Task: Look for space in Gazipaşa, Turkey from 10th July, 2023 to 15th July, 2023 for 7 adults in price range Rs.10000 to Rs.15000. Place can be entire place or shared room with 4 bedrooms having 7 beds and 4 bathrooms. Property type can be house, flat, guest house. Amenities needed are: wifi, TV, free parkinig on premises, gym, breakfast. Booking option can be shelf check-in. Required host language is English.
Action: Mouse moved to (437, 113)
Screenshot: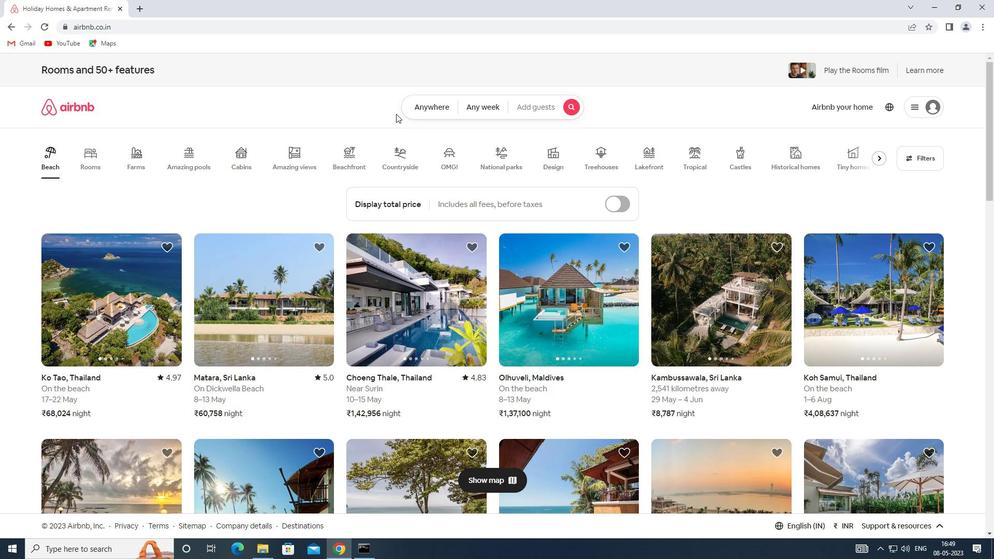 
Action: Mouse pressed left at (437, 113)
Screenshot: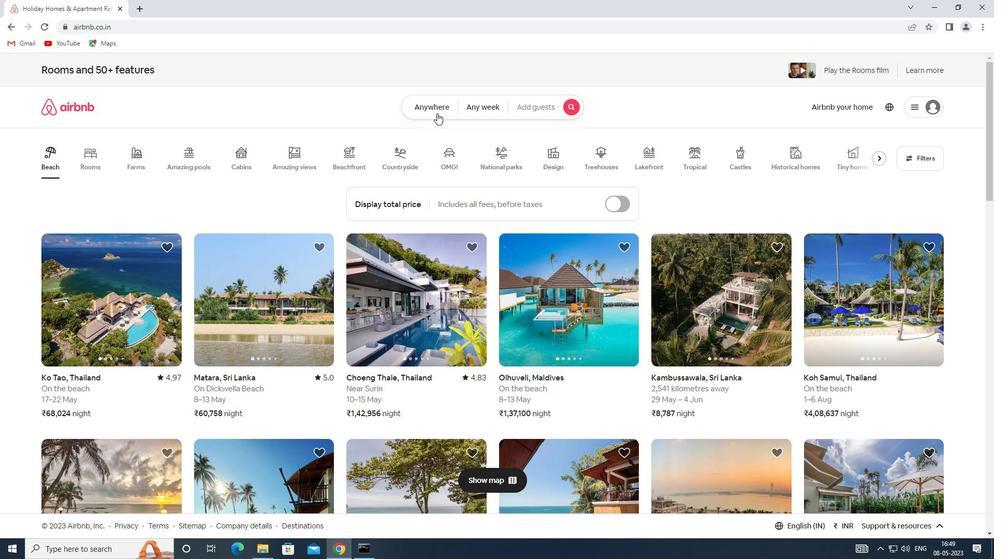 
Action: Mouse moved to (311, 146)
Screenshot: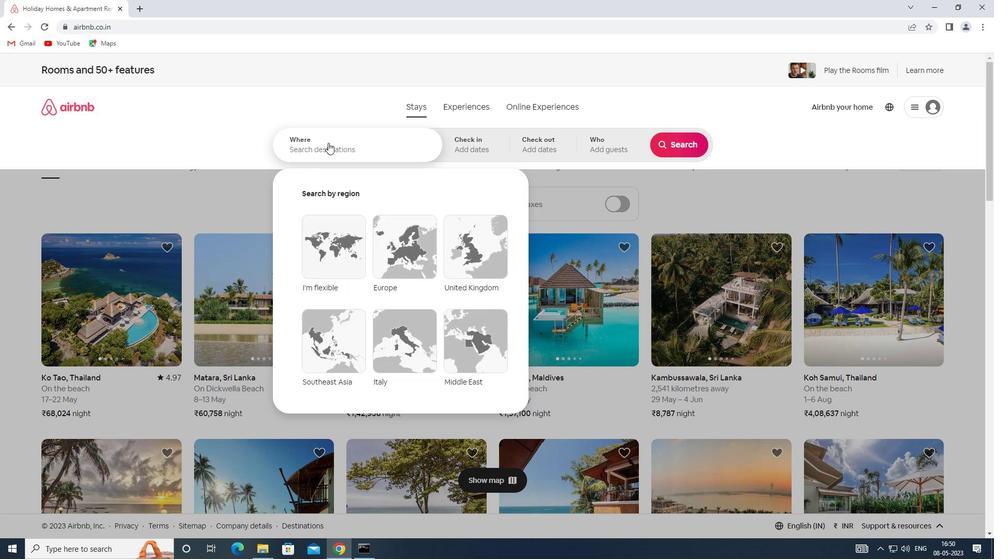 
Action: Mouse pressed left at (311, 146)
Screenshot: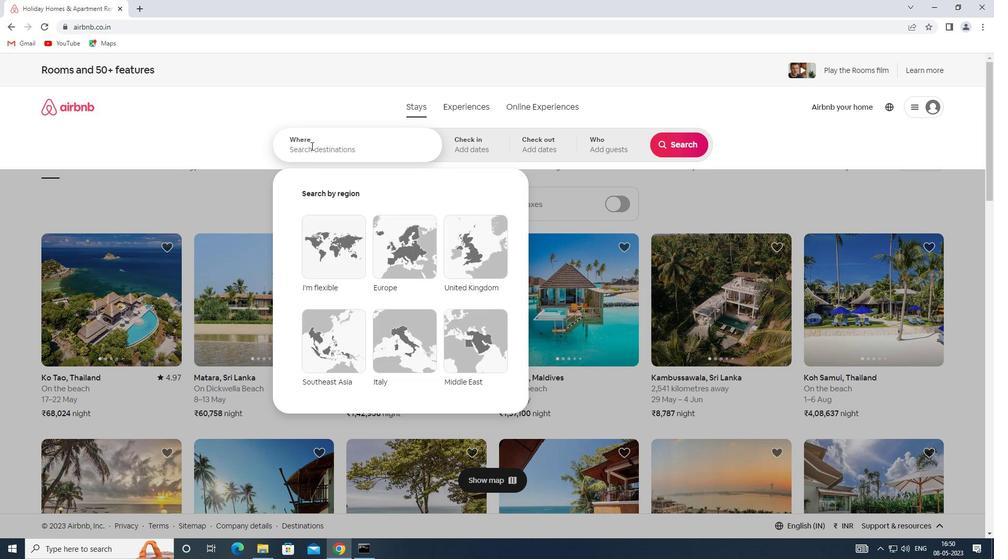 
Action: Key pressed <Key.shift>SPACE<Key.space>IN<Key.space><Key.shift><Key.shift><Key.shift><Key.shift><Key.shift><Key.shift><Key.shift><Key.shift><Key.shift><Key.shift>GAZIPASA,<Key.shift>TURKEY
Screenshot: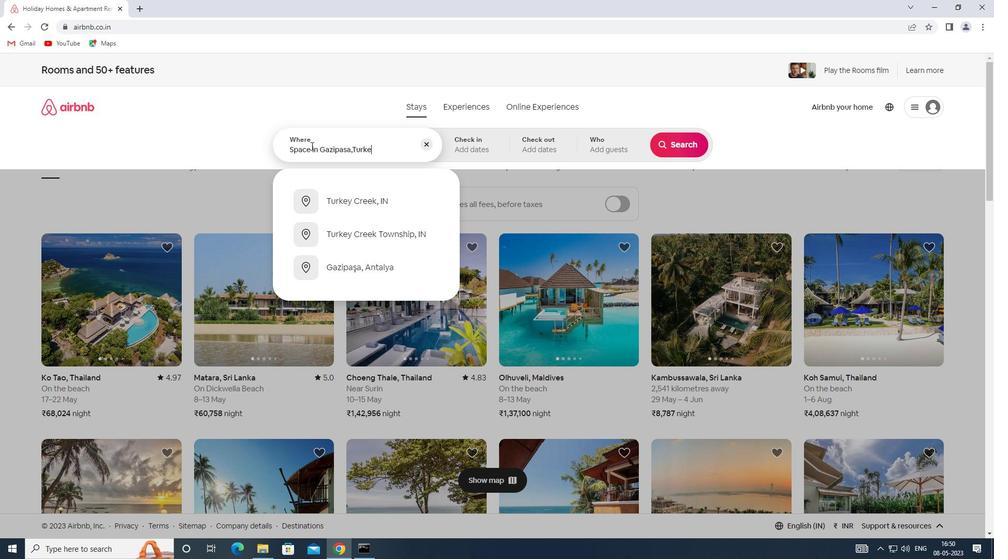 
Action: Mouse moved to (451, 148)
Screenshot: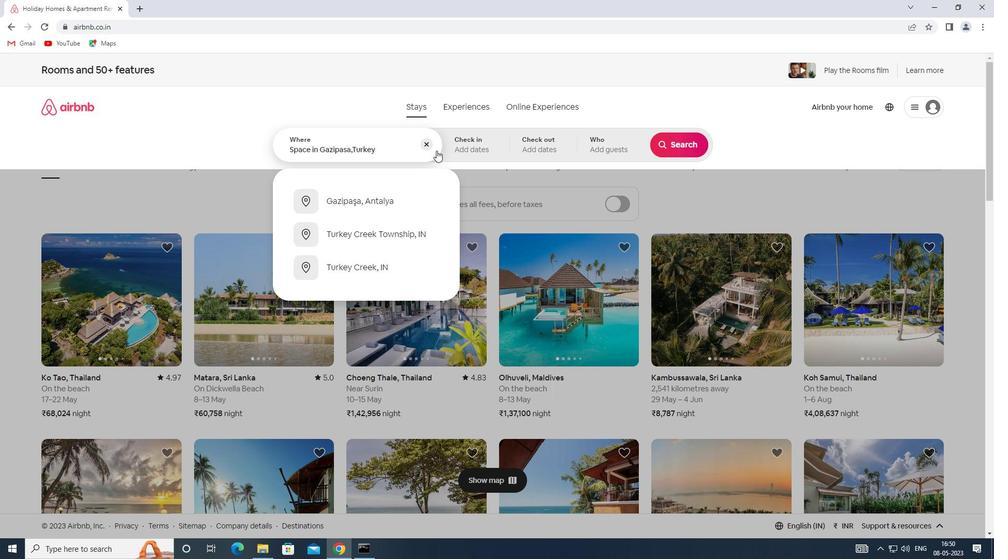 
Action: Mouse pressed left at (451, 148)
Screenshot: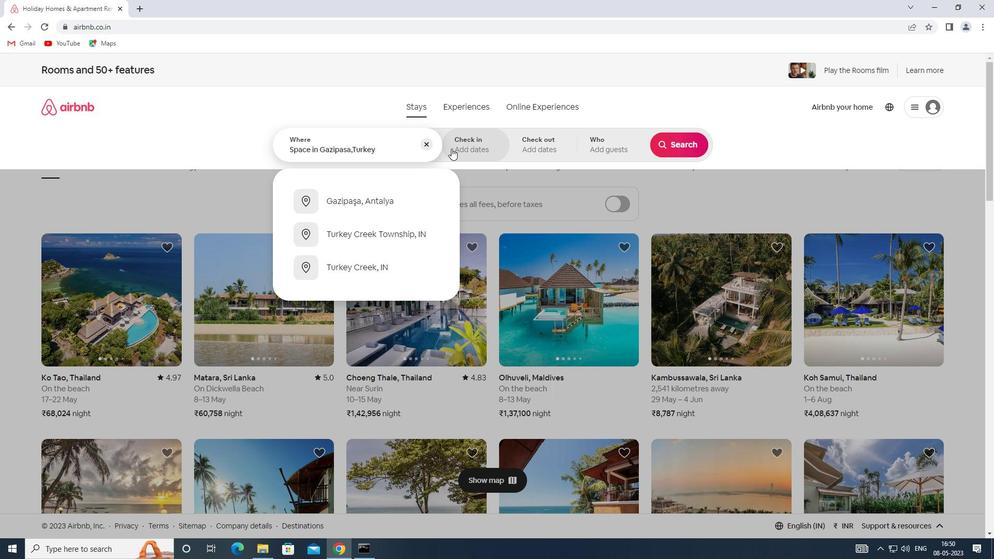
Action: Mouse moved to (671, 225)
Screenshot: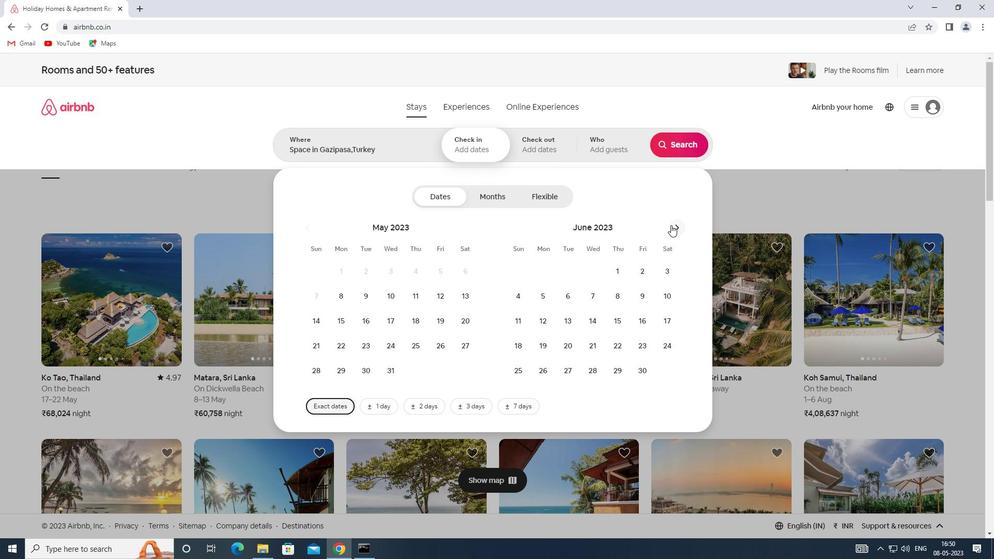 
Action: Mouse pressed left at (671, 225)
Screenshot: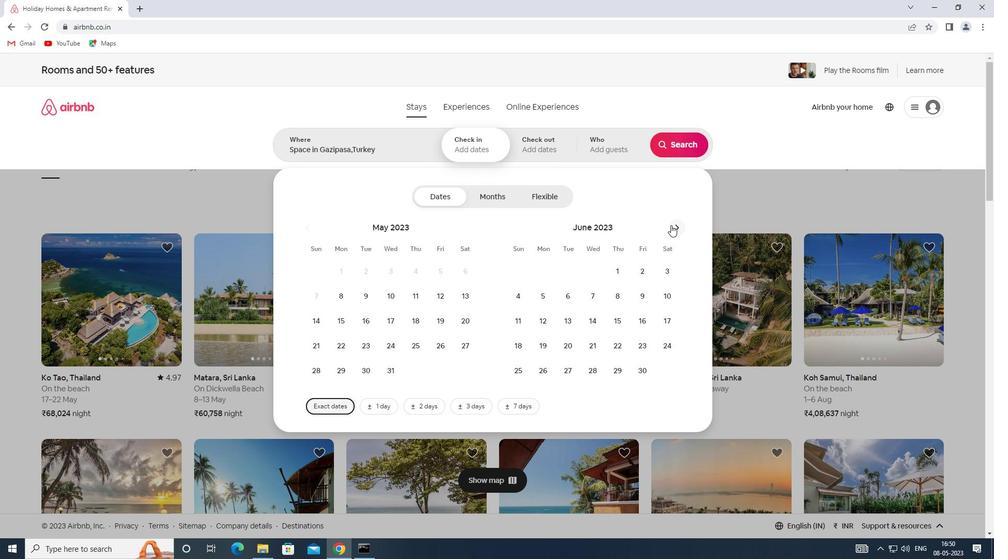 
Action: Mouse moved to (543, 321)
Screenshot: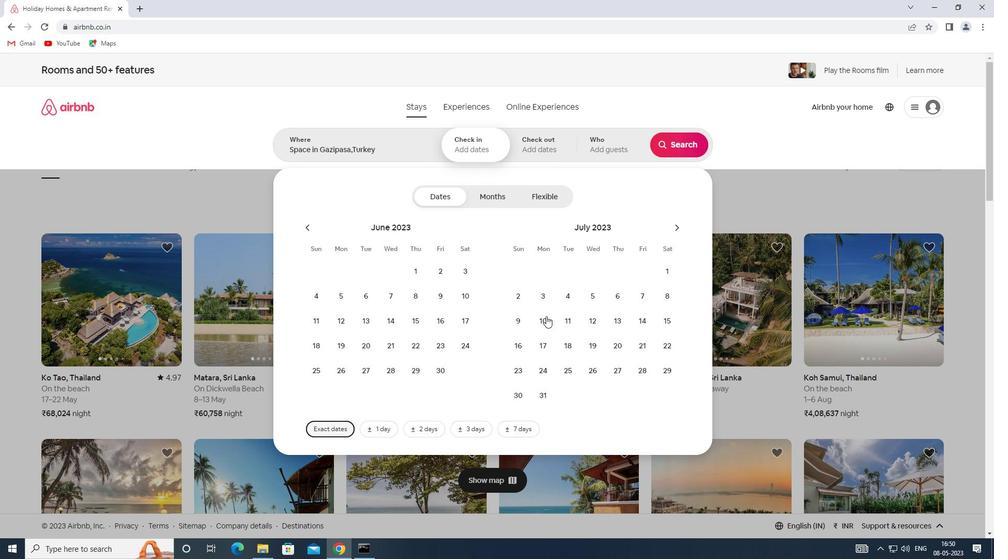
Action: Mouse pressed left at (543, 321)
Screenshot: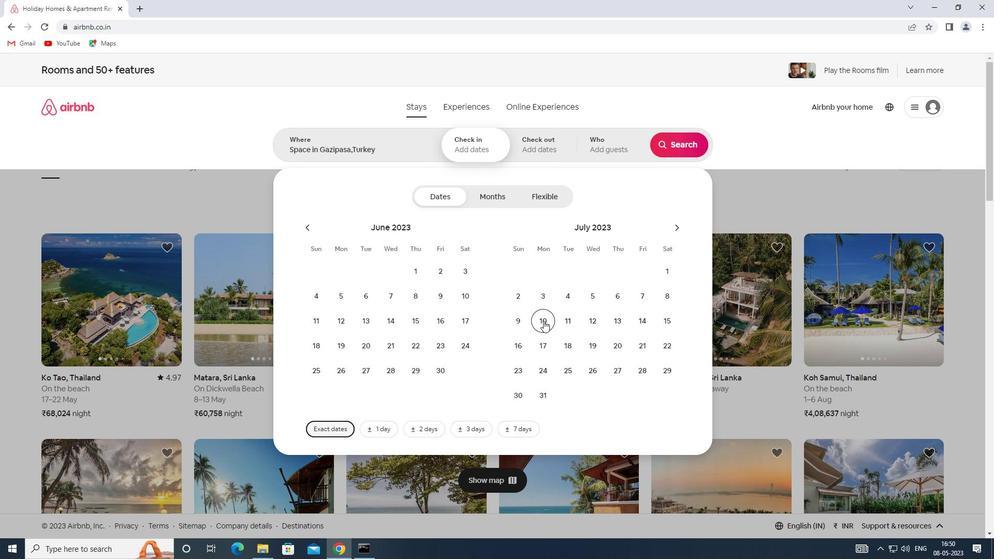 
Action: Mouse moved to (668, 318)
Screenshot: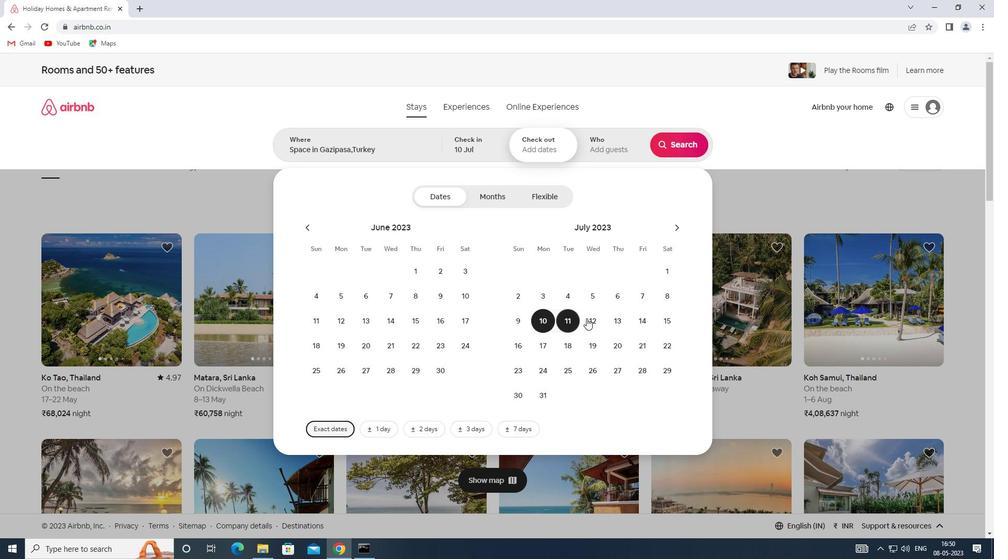 
Action: Mouse pressed left at (668, 318)
Screenshot: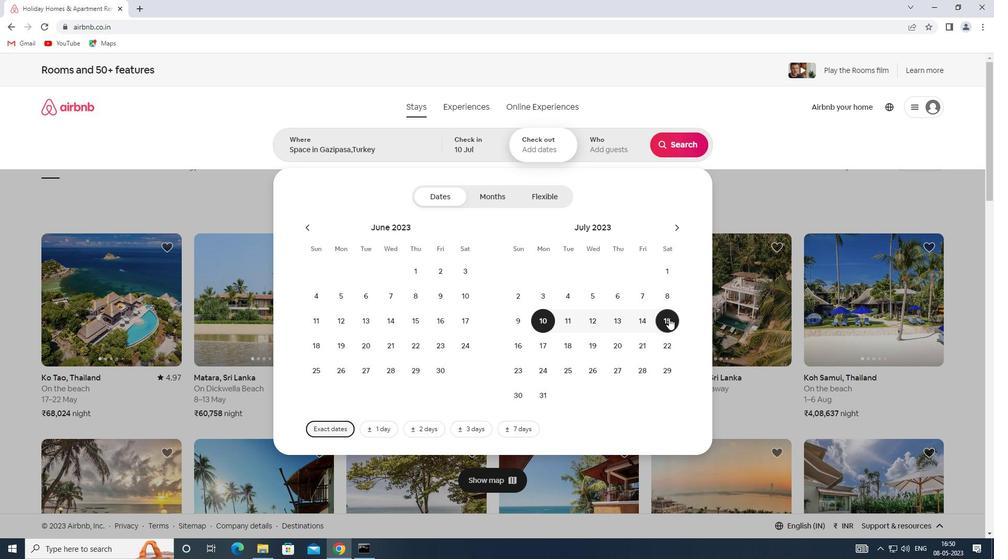 
Action: Mouse moved to (608, 143)
Screenshot: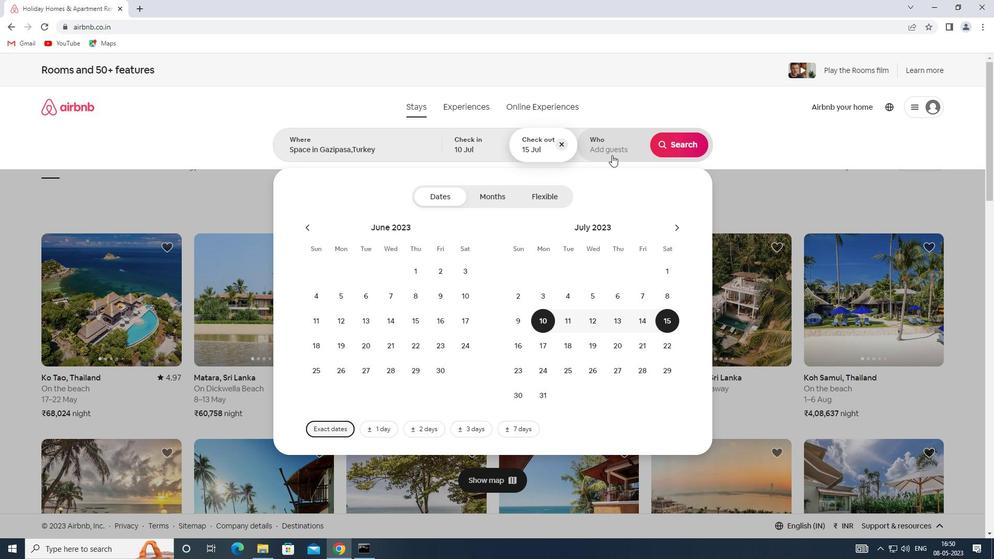 
Action: Mouse pressed left at (608, 143)
Screenshot: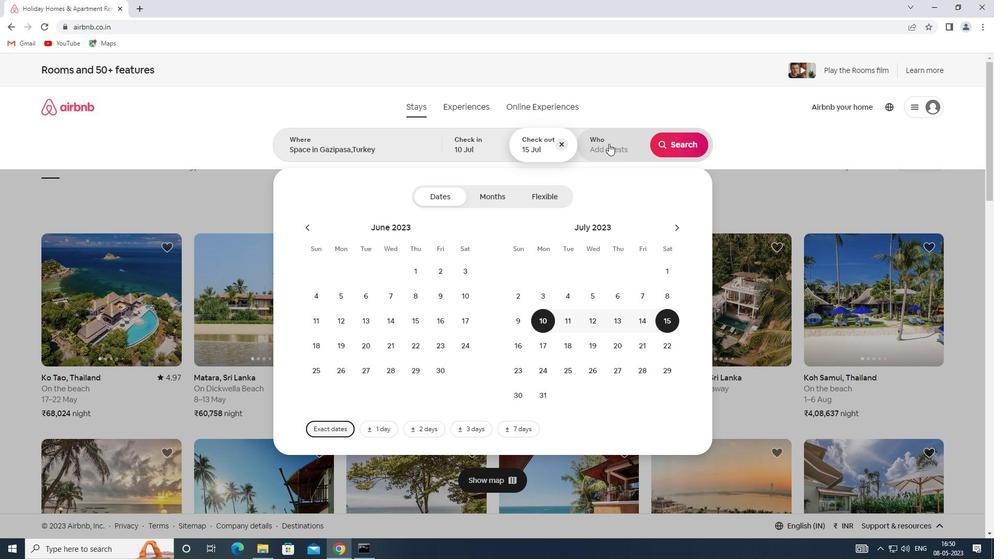 
Action: Mouse moved to (681, 200)
Screenshot: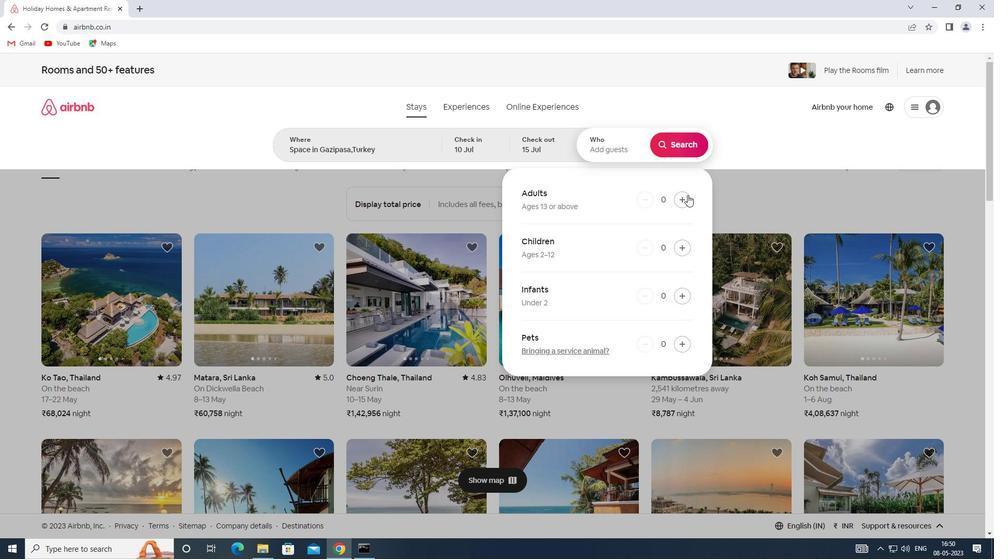 
Action: Mouse pressed left at (681, 200)
Screenshot: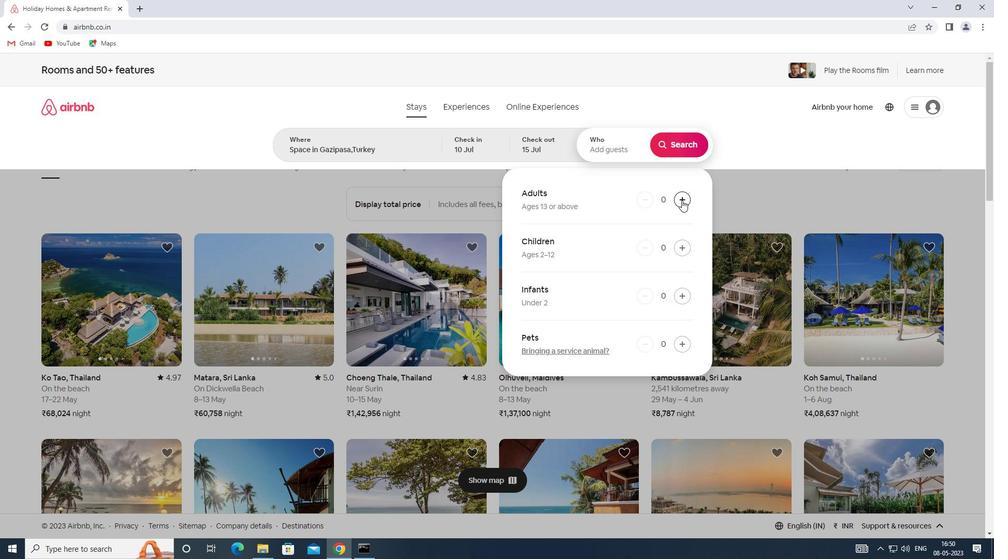 
Action: Mouse pressed left at (681, 200)
Screenshot: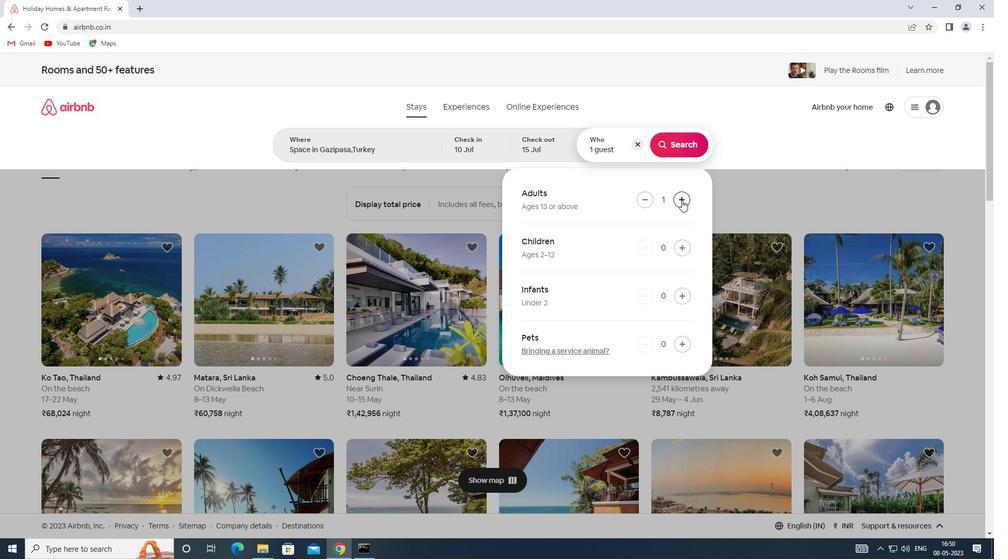 
Action: Mouse pressed left at (681, 200)
Screenshot: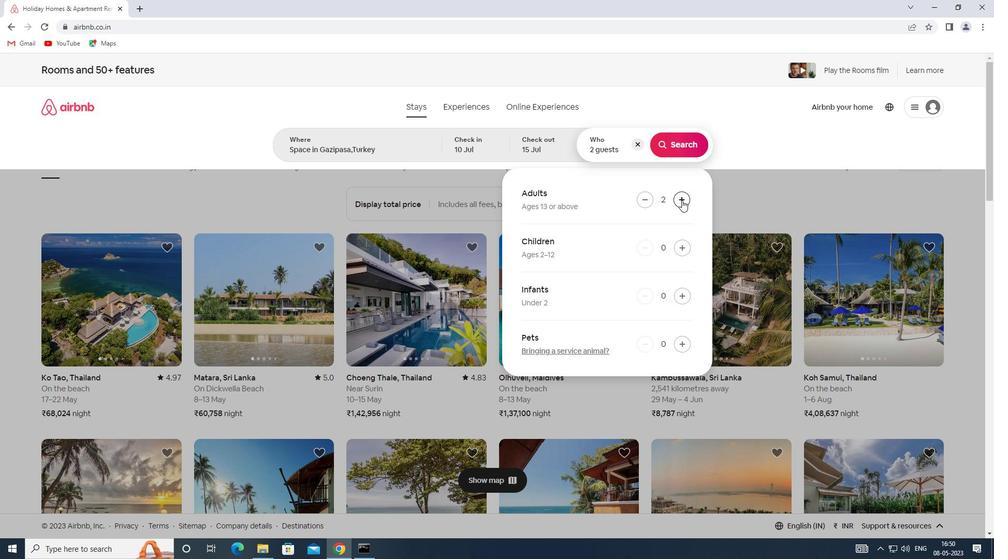 
Action: Mouse pressed left at (681, 200)
Screenshot: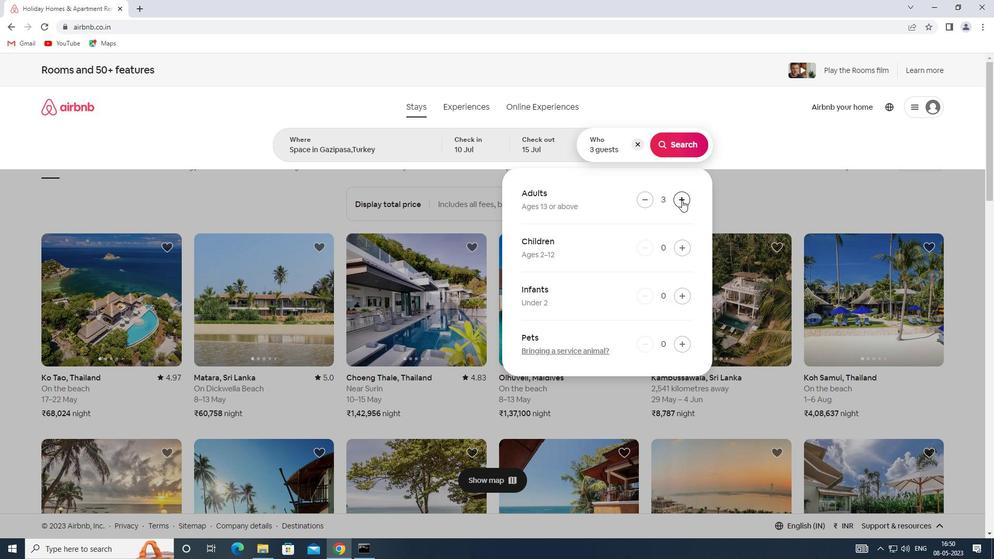 
Action: Mouse pressed left at (681, 200)
Screenshot: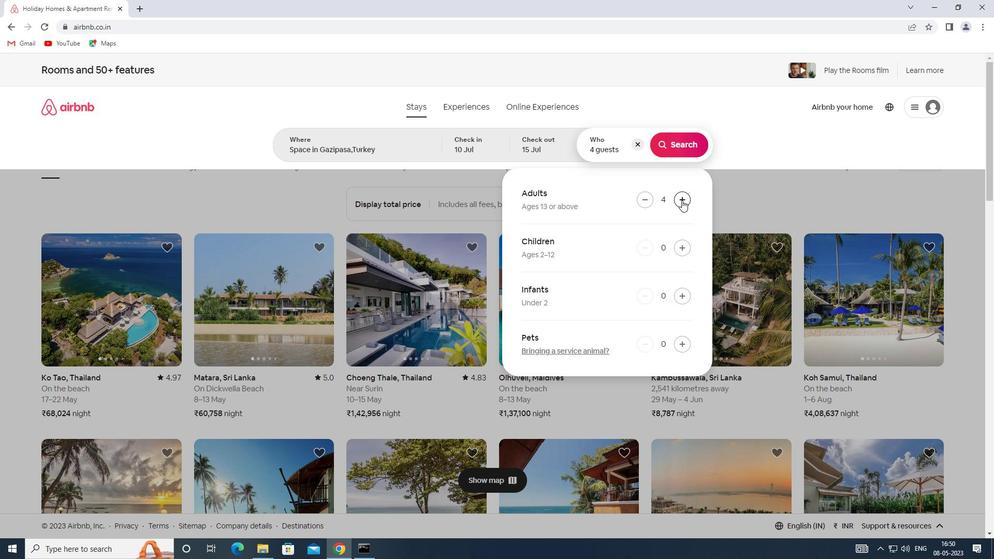 
Action: Mouse pressed left at (681, 200)
Screenshot: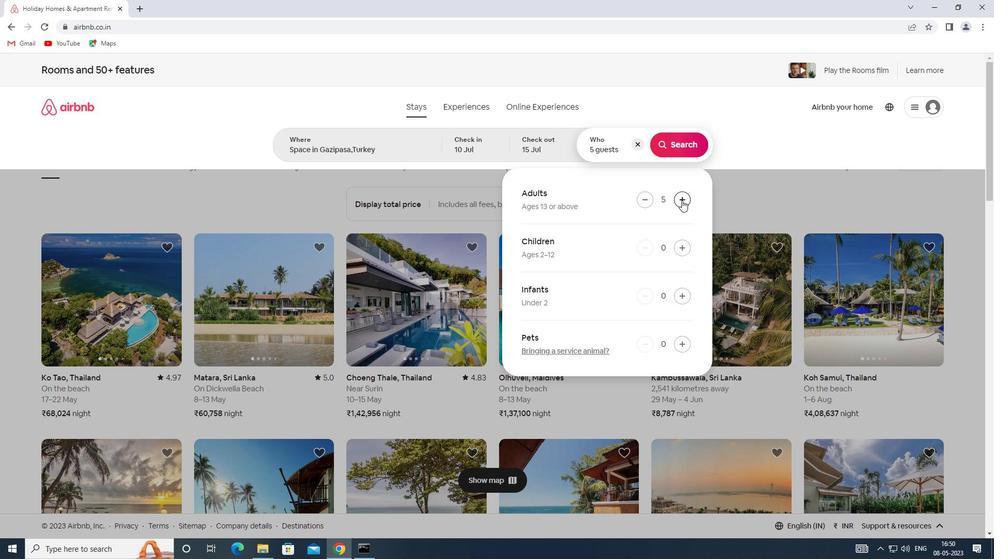
Action: Mouse pressed left at (681, 200)
Screenshot: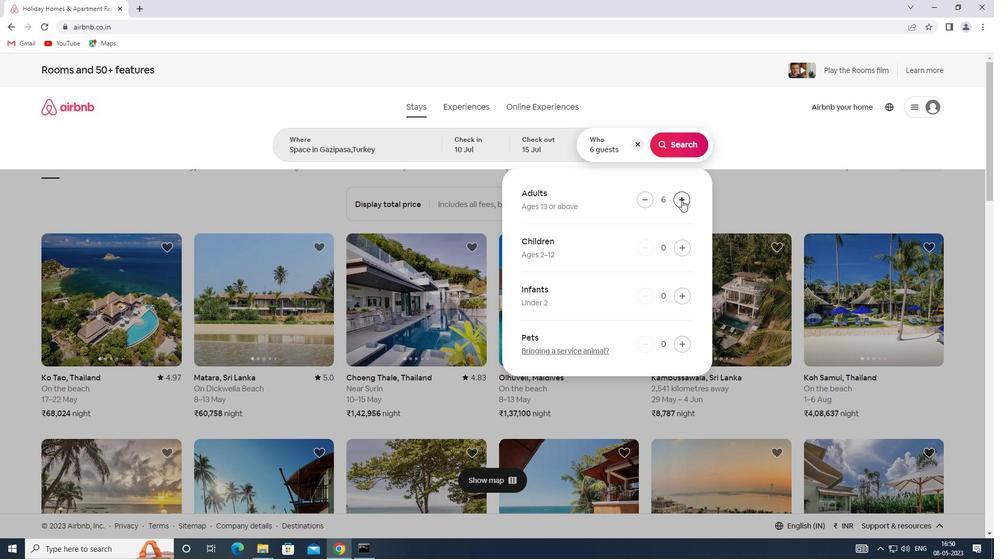 
Action: Mouse moved to (685, 147)
Screenshot: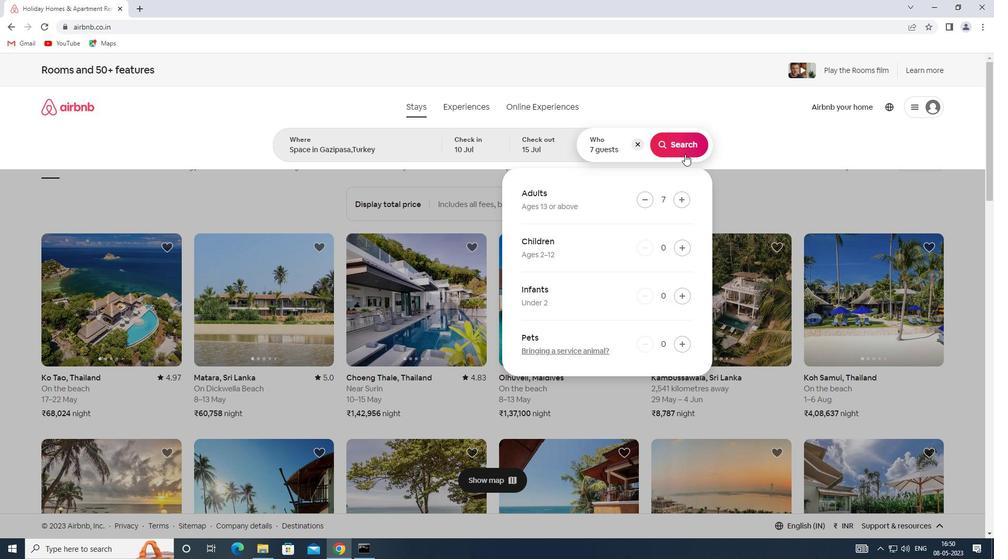 
Action: Mouse pressed left at (685, 147)
Screenshot: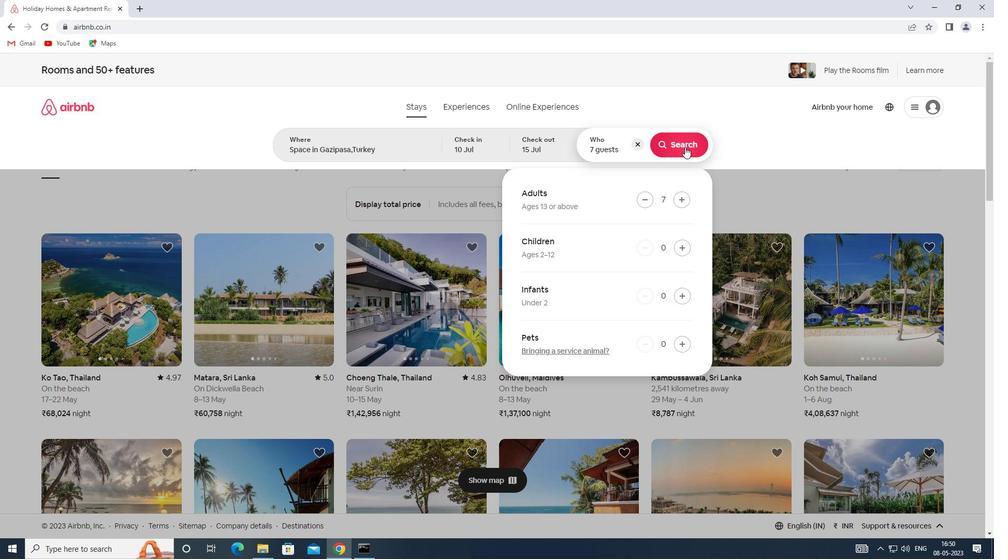 
Action: Mouse moved to (941, 122)
Screenshot: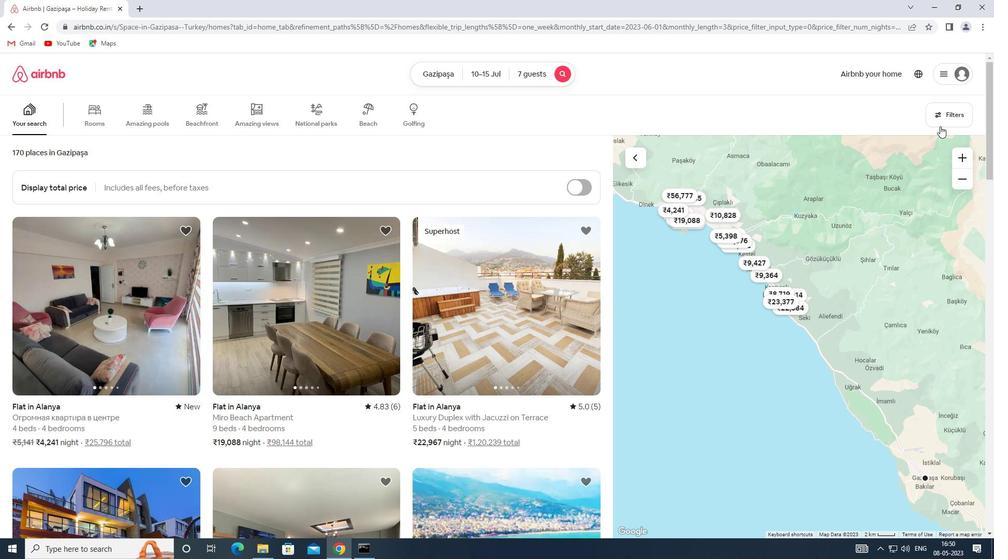 
Action: Mouse pressed left at (941, 122)
Screenshot: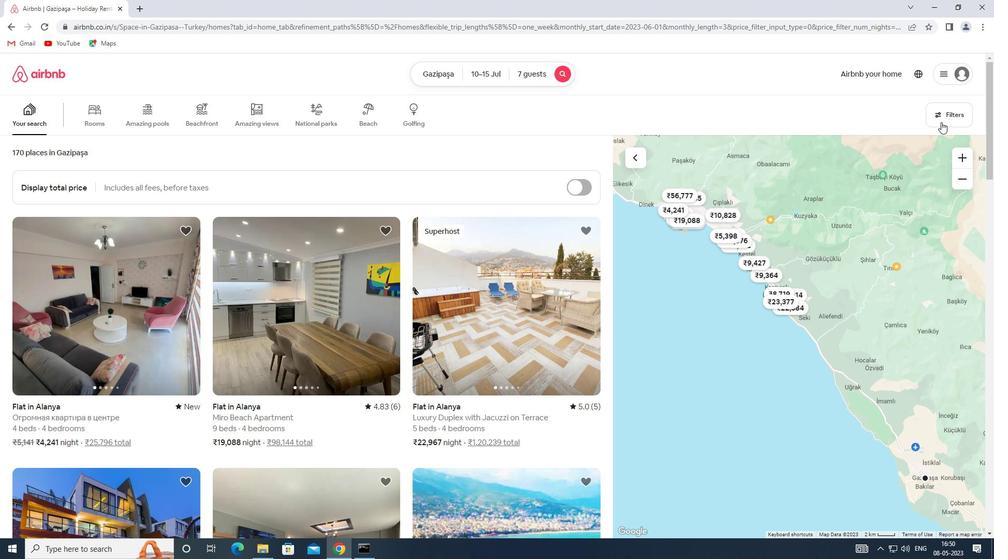 
Action: Mouse moved to (353, 371)
Screenshot: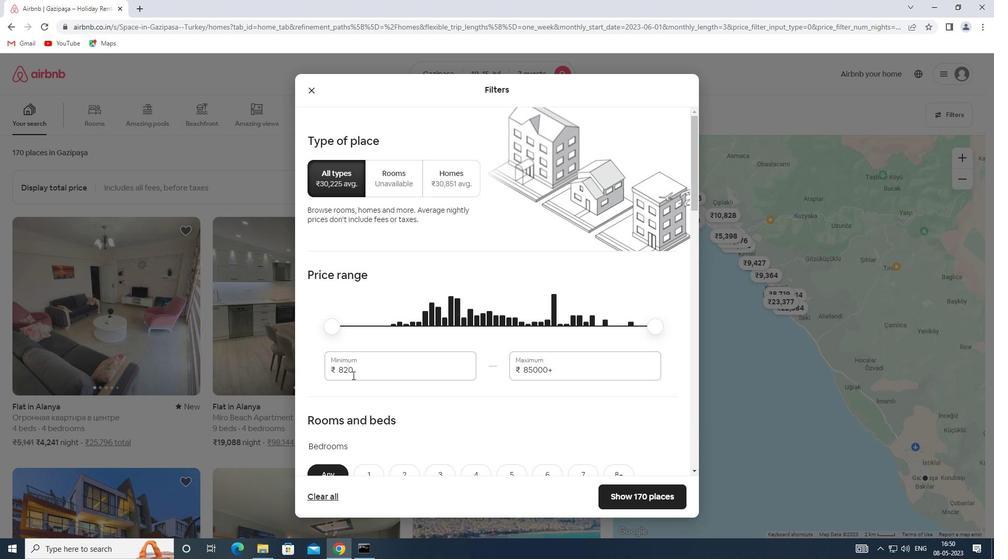 
Action: Mouse pressed left at (353, 371)
Screenshot: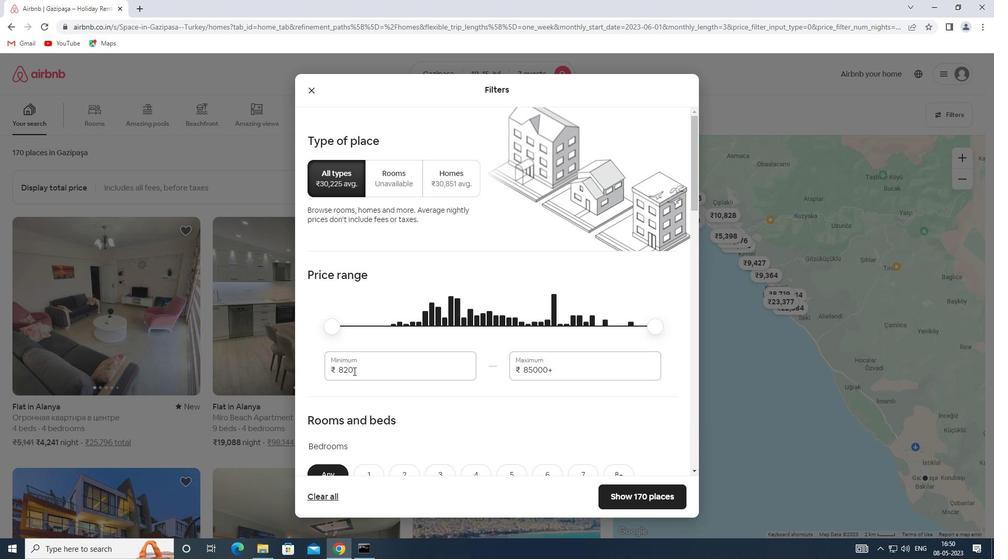 
Action: Mouse moved to (318, 369)
Screenshot: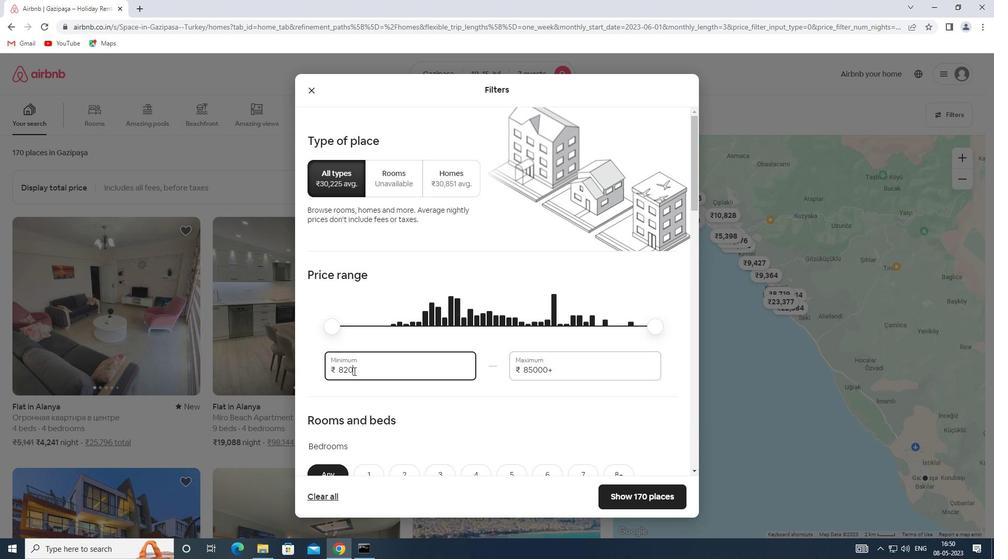 
Action: Key pressed 10000
Screenshot: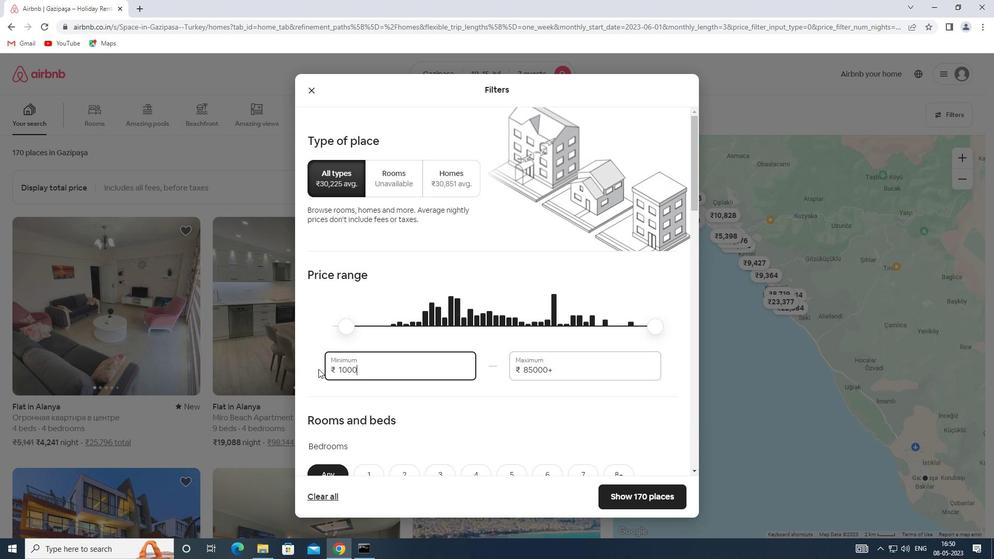 
Action: Mouse moved to (556, 368)
Screenshot: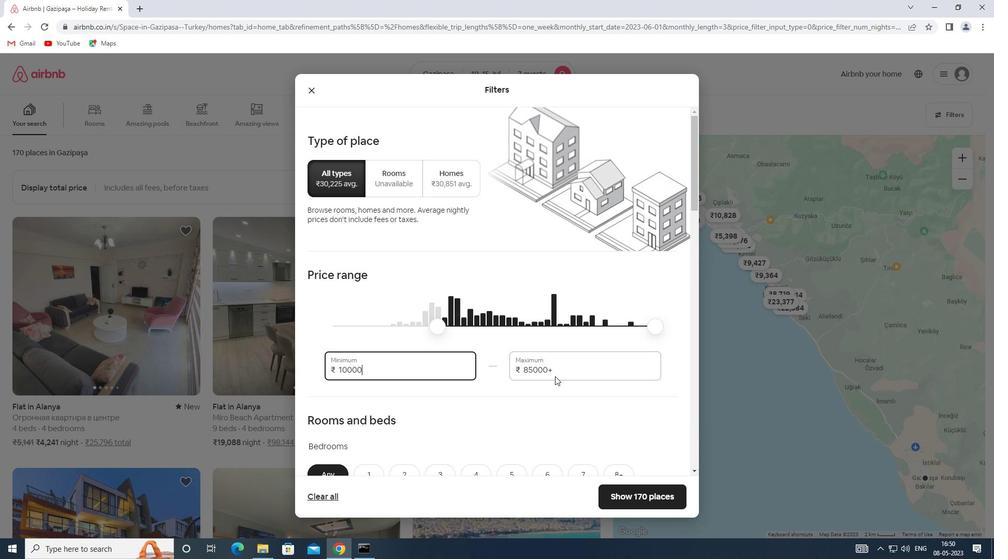 
Action: Mouse pressed left at (556, 368)
Screenshot: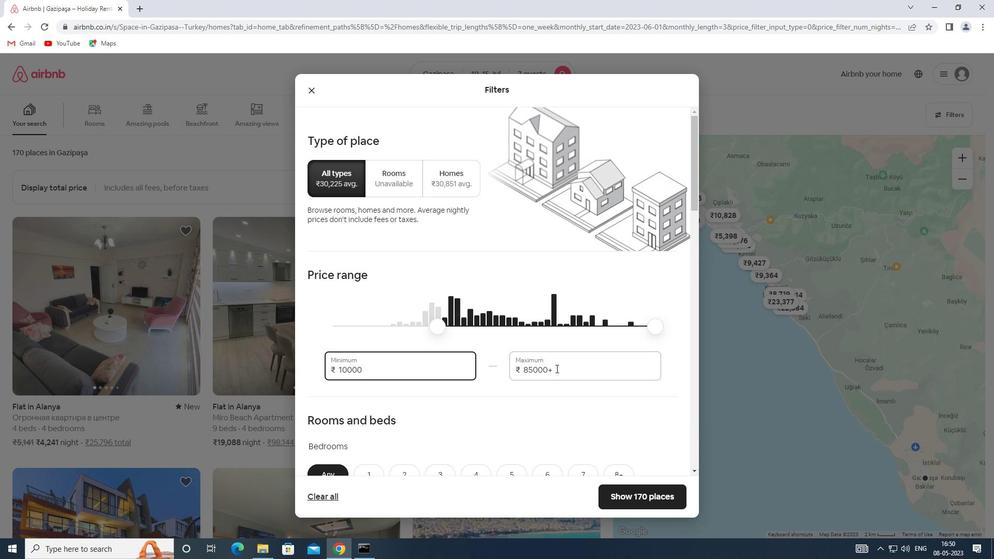 
Action: Mouse moved to (513, 368)
Screenshot: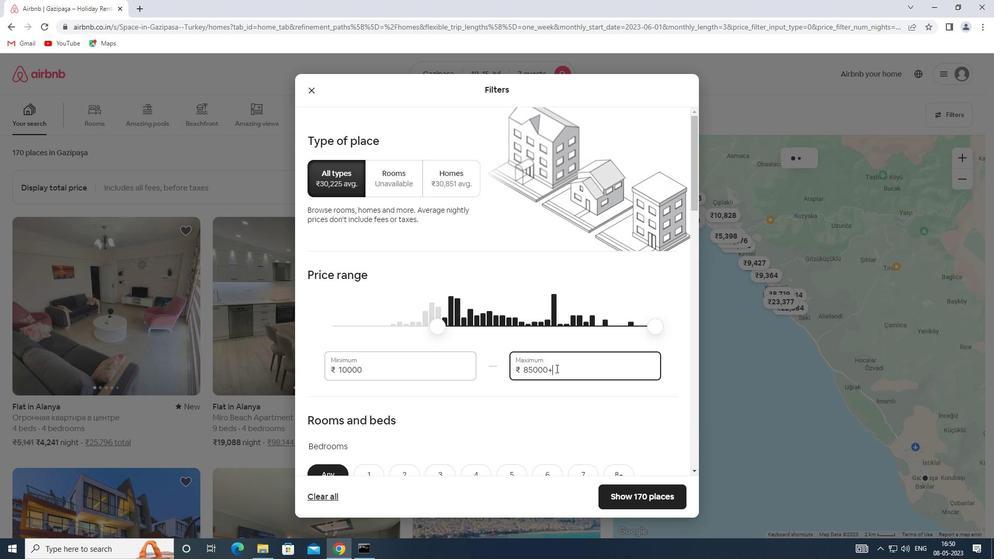 
Action: Key pressed 15000
Screenshot: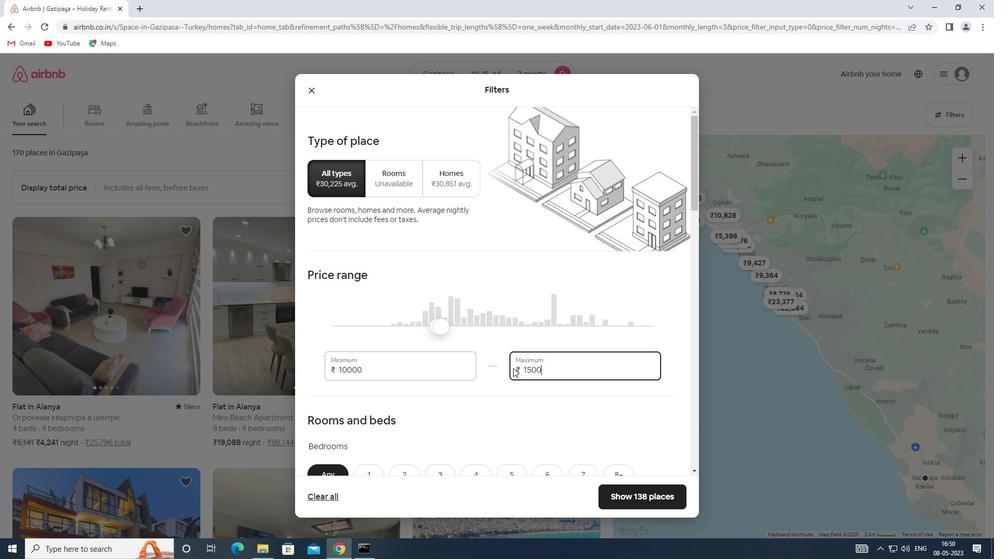 
Action: Mouse moved to (474, 369)
Screenshot: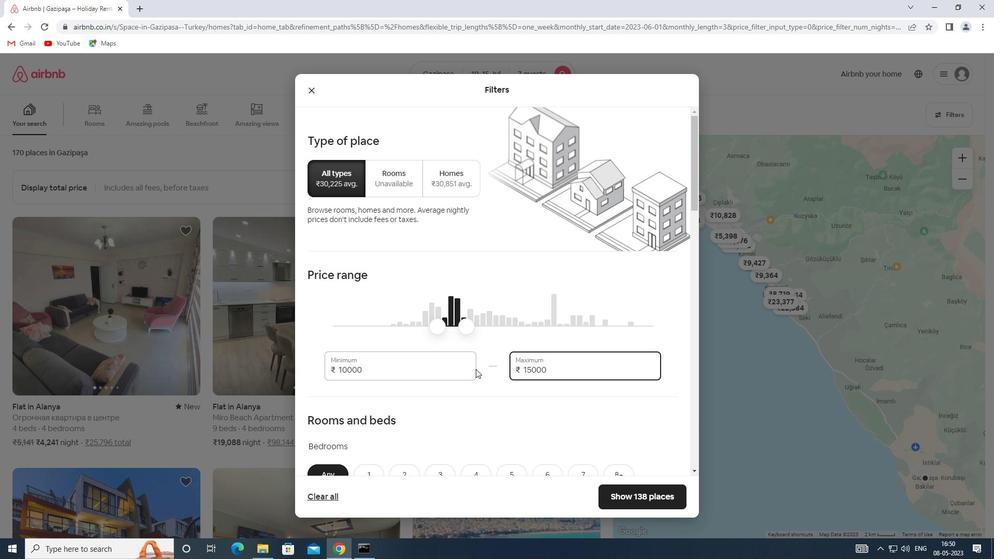 
Action: Mouse scrolled (474, 368) with delta (0, 0)
Screenshot: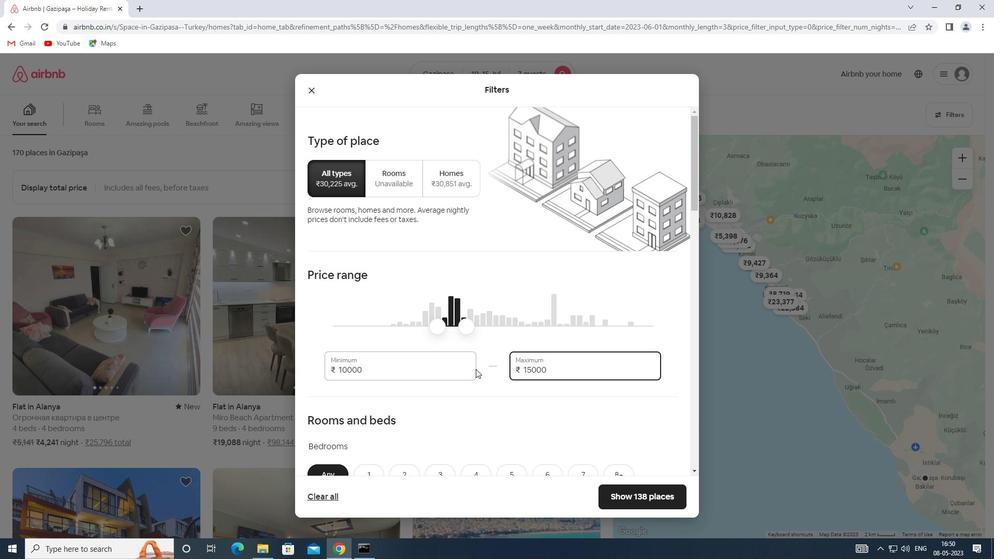 
Action: Mouse scrolled (474, 368) with delta (0, 0)
Screenshot: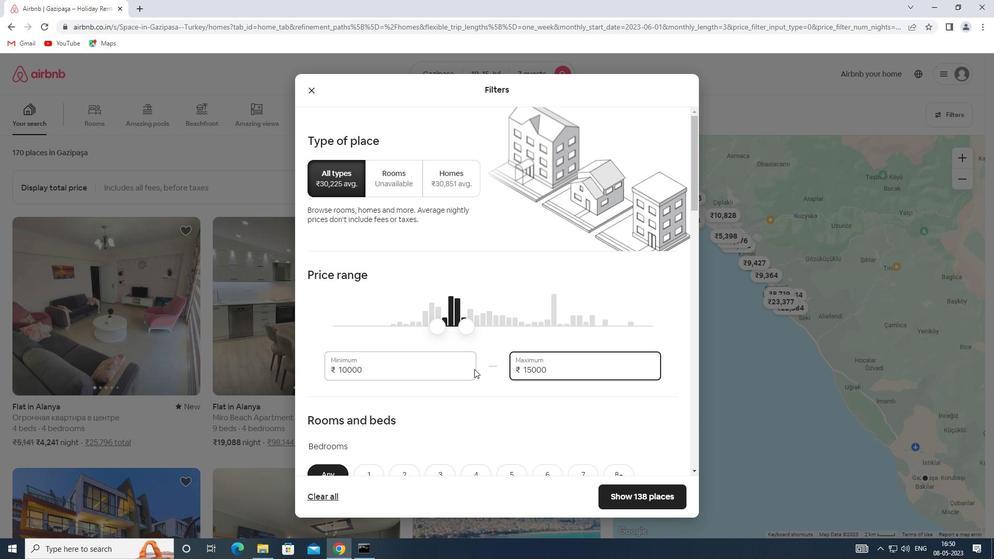 
Action: Mouse moved to (473, 369)
Screenshot: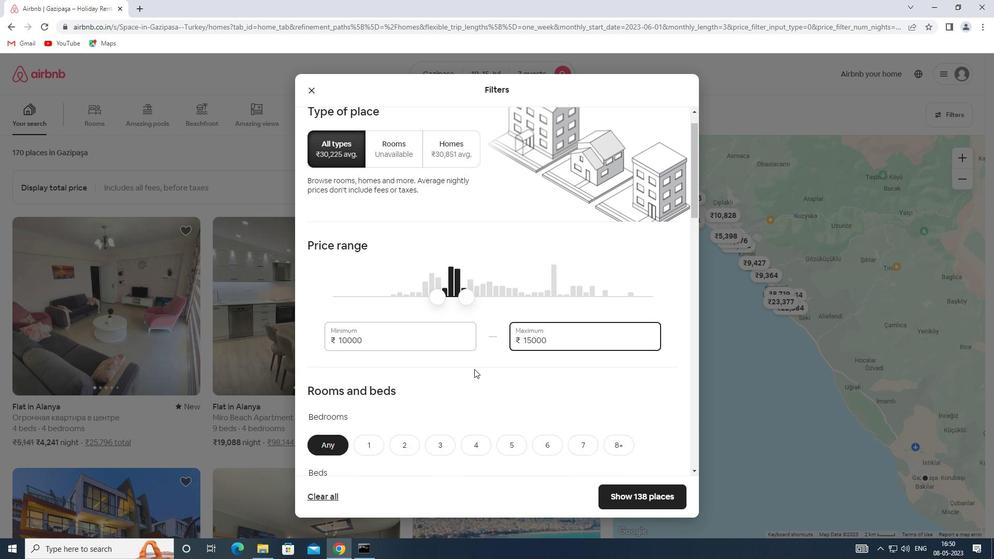 
Action: Mouse scrolled (473, 368) with delta (0, 0)
Screenshot: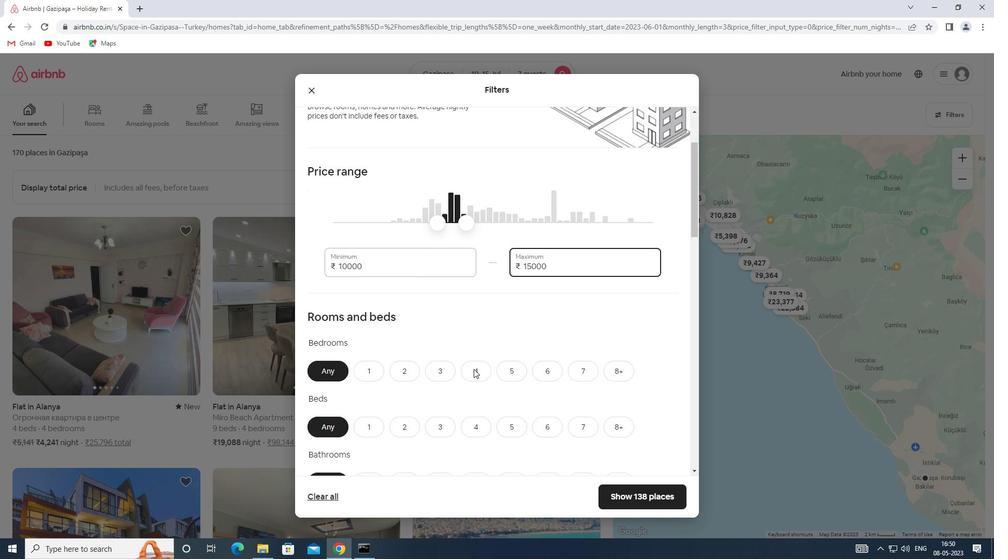 
Action: Mouse moved to (470, 325)
Screenshot: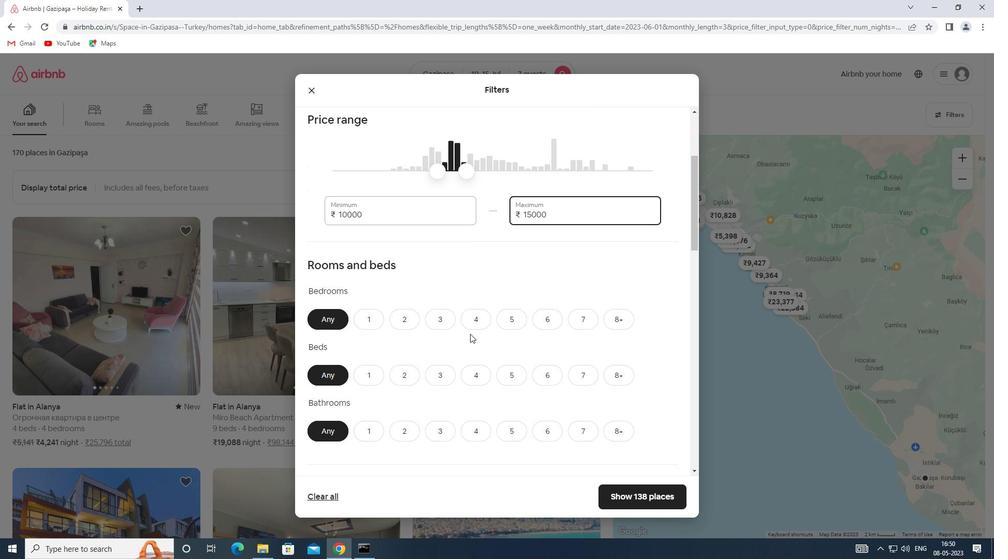 
Action: Mouse pressed left at (470, 325)
Screenshot: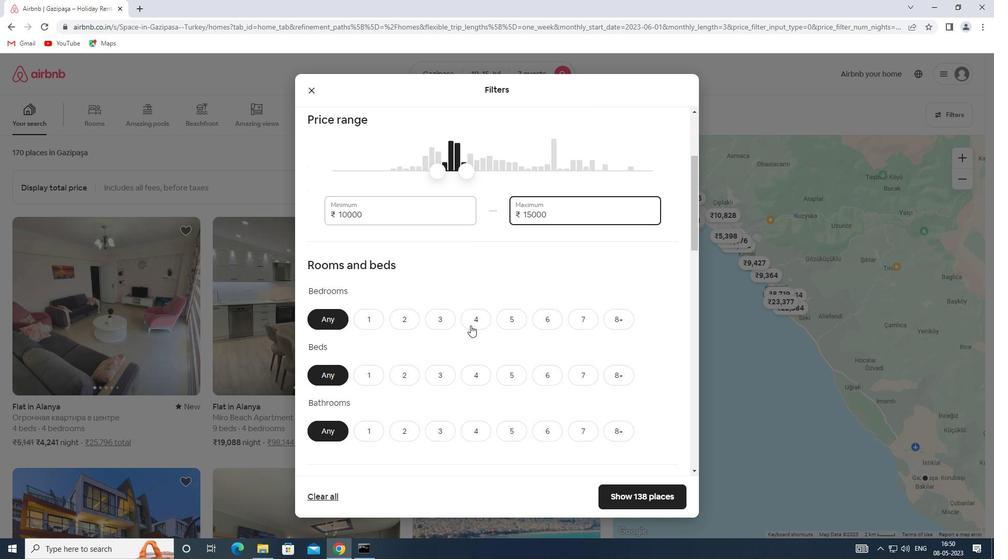 
Action: Mouse moved to (582, 373)
Screenshot: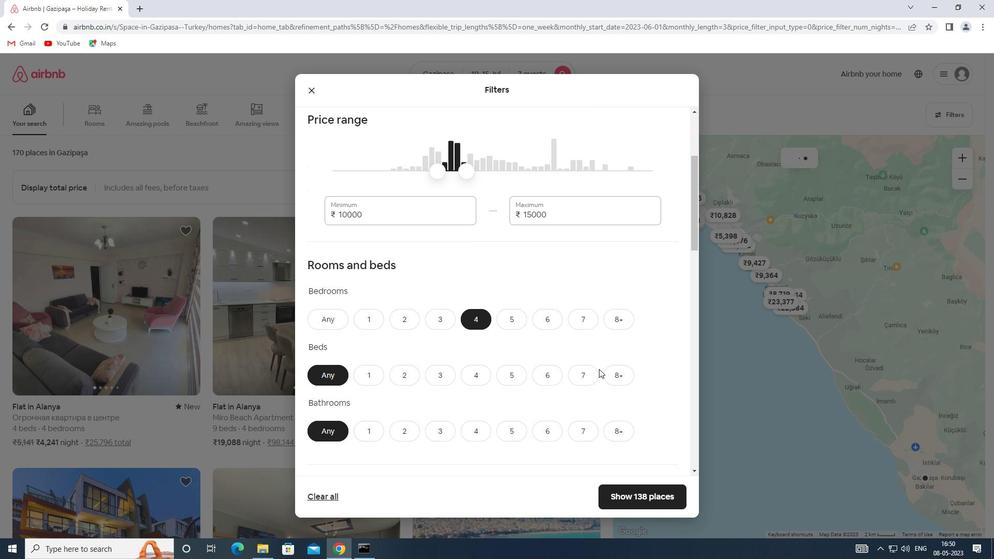 
Action: Mouse pressed left at (582, 373)
Screenshot: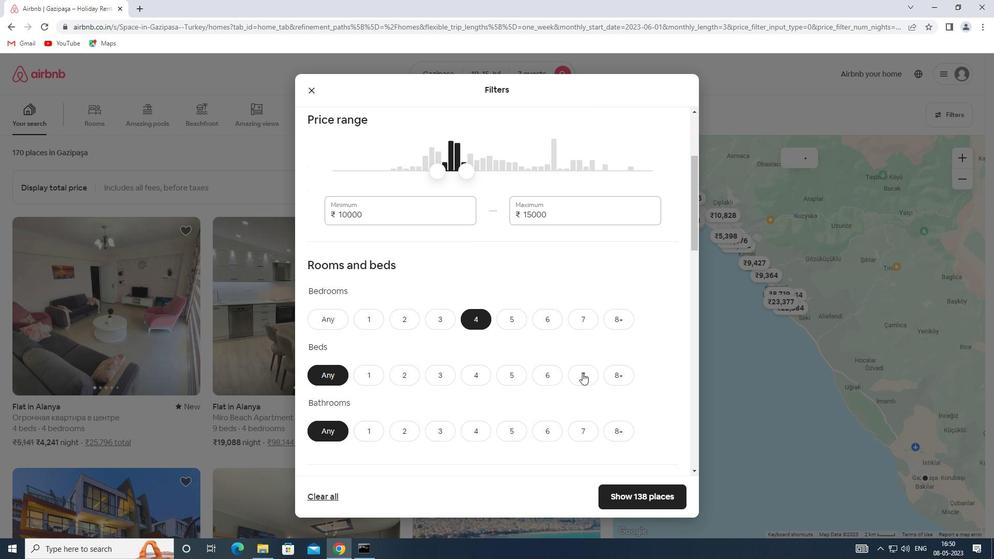 
Action: Mouse moved to (473, 431)
Screenshot: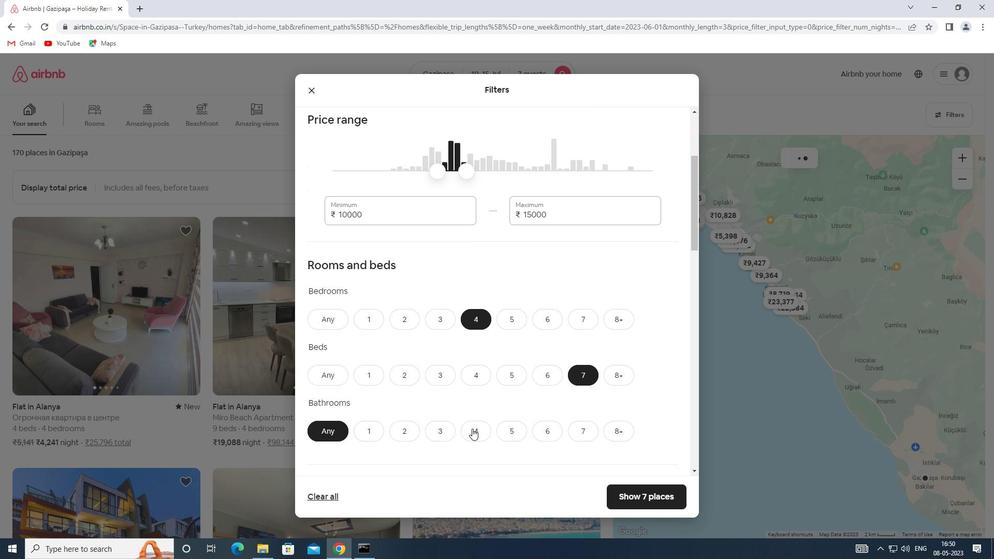 
Action: Mouse pressed left at (473, 431)
Screenshot: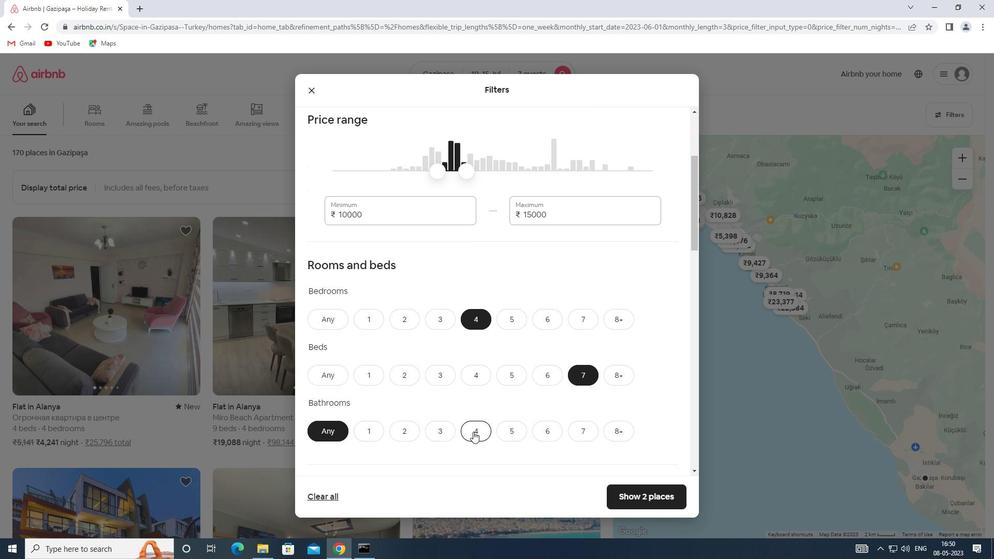 
Action: Mouse moved to (474, 431)
Screenshot: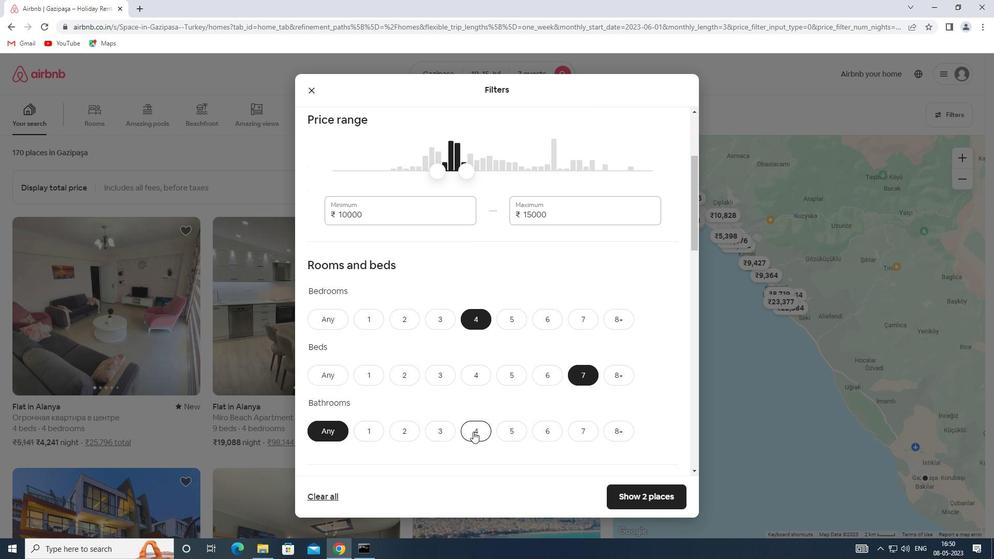 
Action: Mouse scrolled (474, 431) with delta (0, 0)
Screenshot: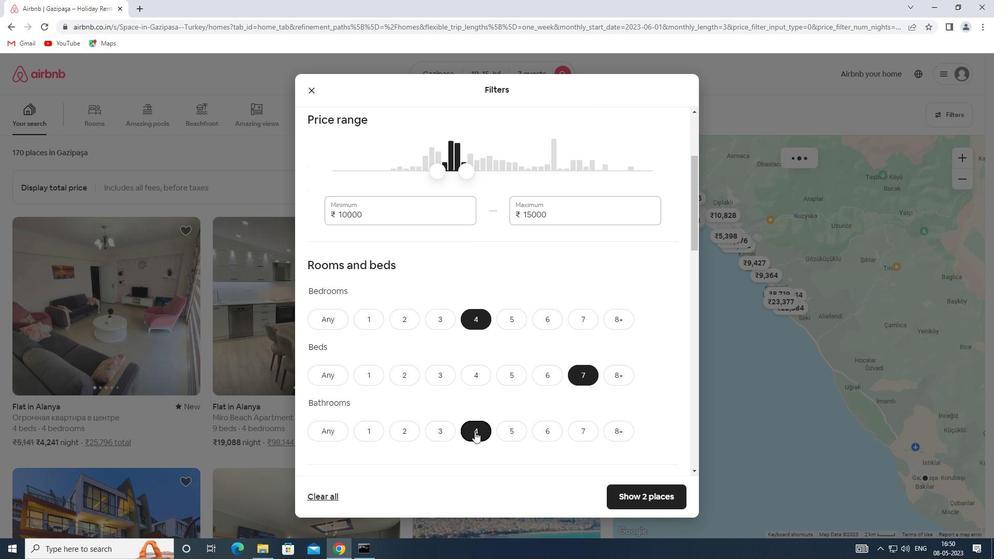 
Action: Mouse scrolled (474, 431) with delta (0, 0)
Screenshot: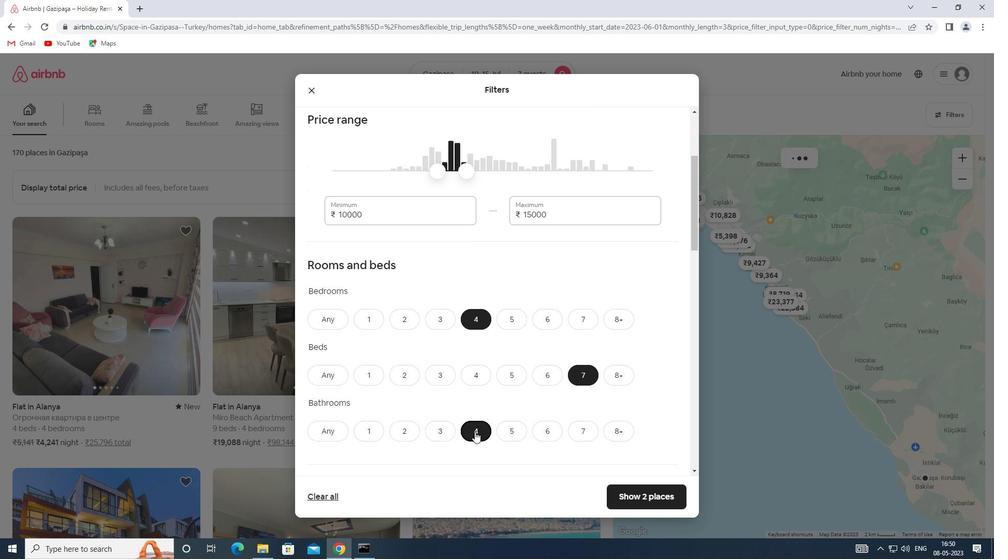 
Action: Mouse moved to (467, 405)
Screenshot: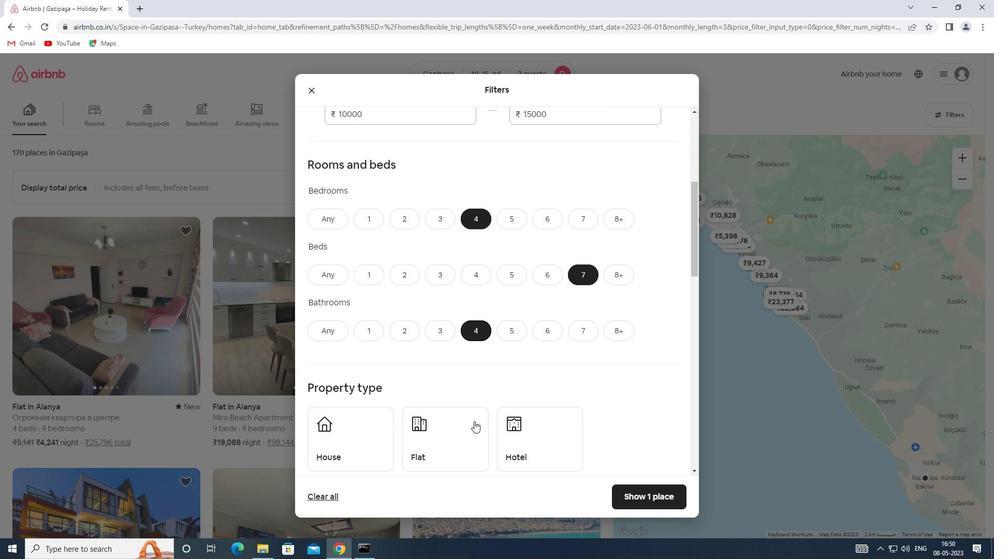 
Action: Mouse scrolled (467, 404) with delta (0, 0)
Screenshot: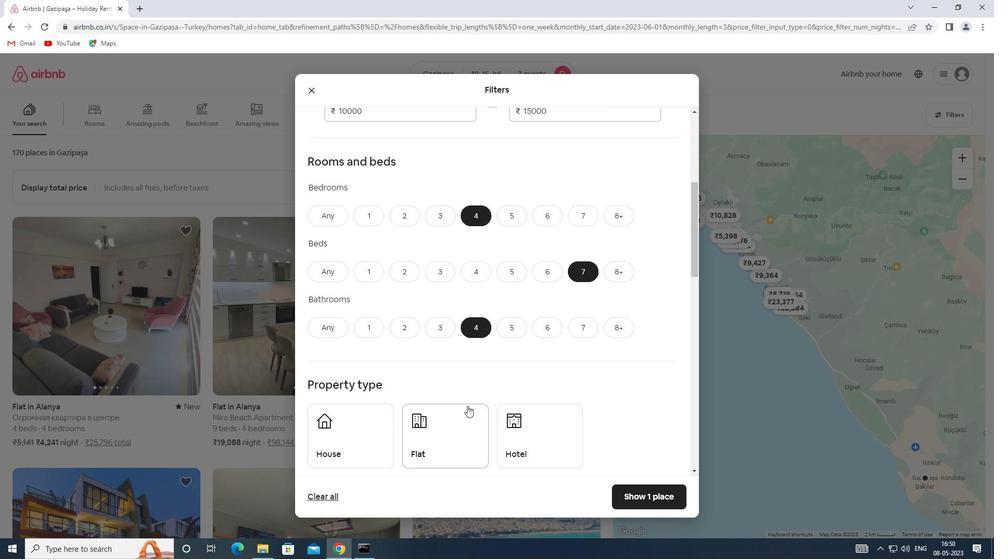 
Action: Mouse scrolled (467, 404) with delta (0, 0)
Screenshot: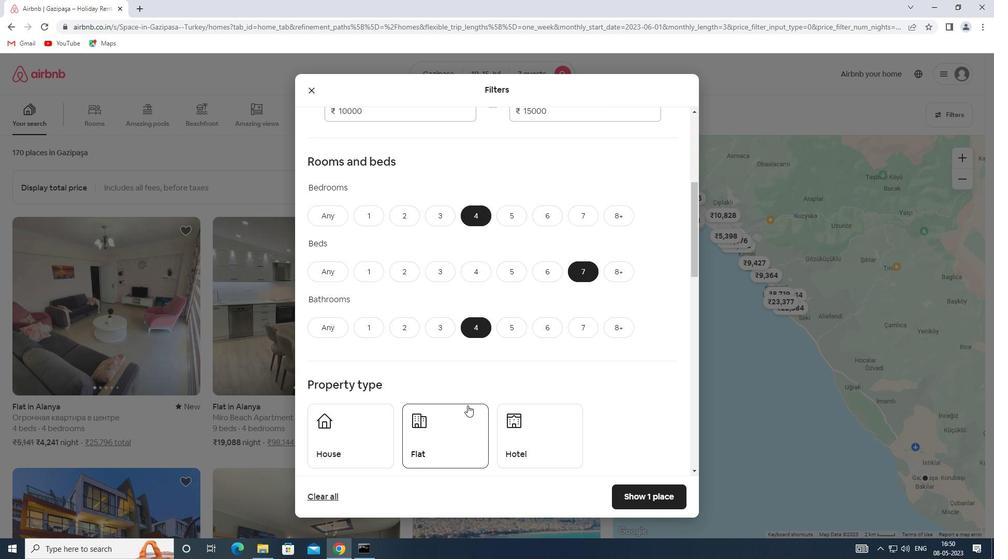 
Action: Mouse moved to (355, 350)
Screenshot: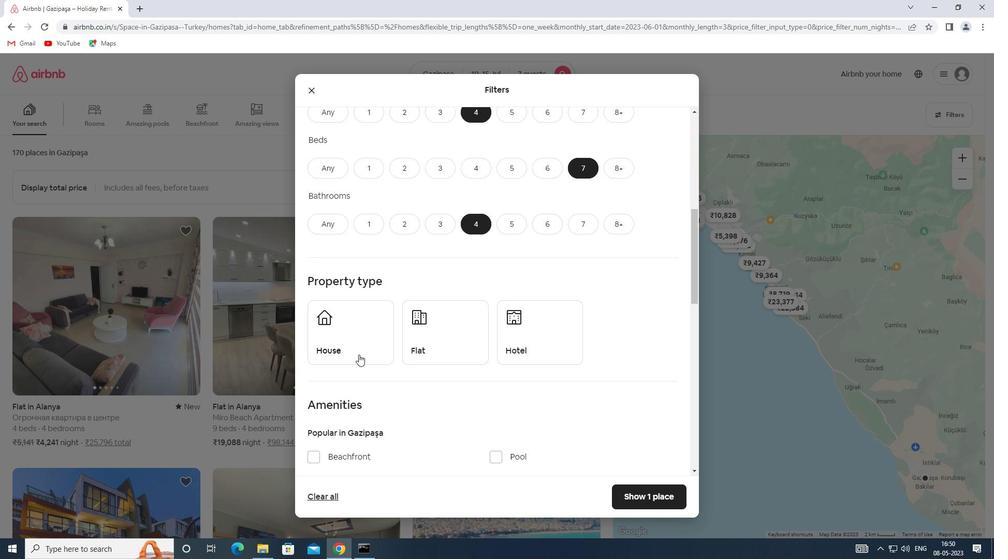 
Action: Mouse pressed left at (355, 350)
Screenshot: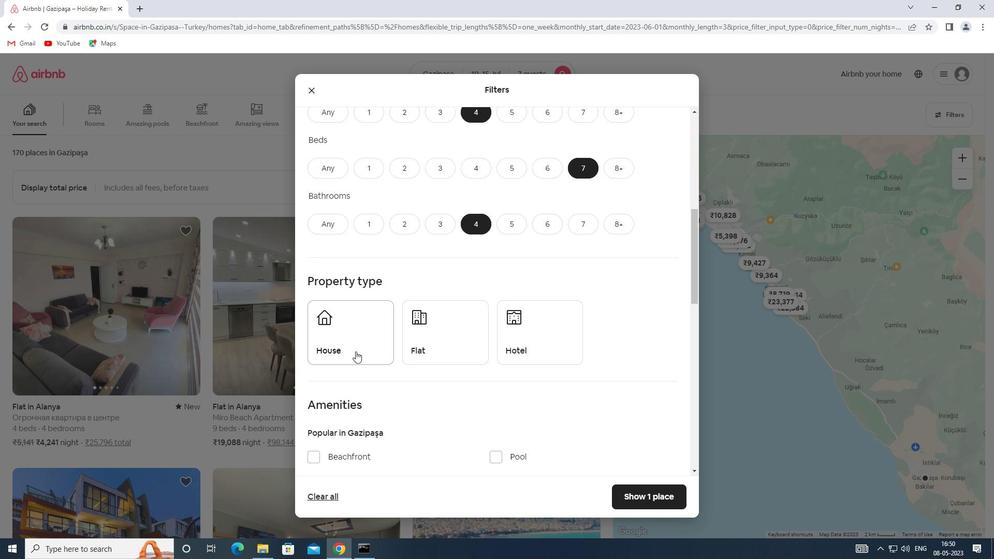 
Action: Mouse moved to (429, 350)
Screenshot: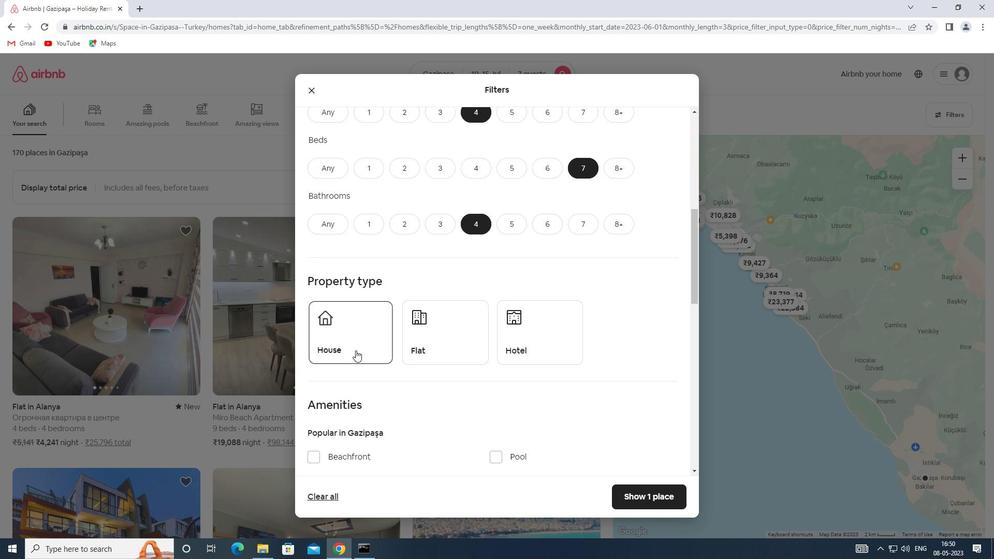 
Action: Mouse pressed left at (429, 350)
Screenshot: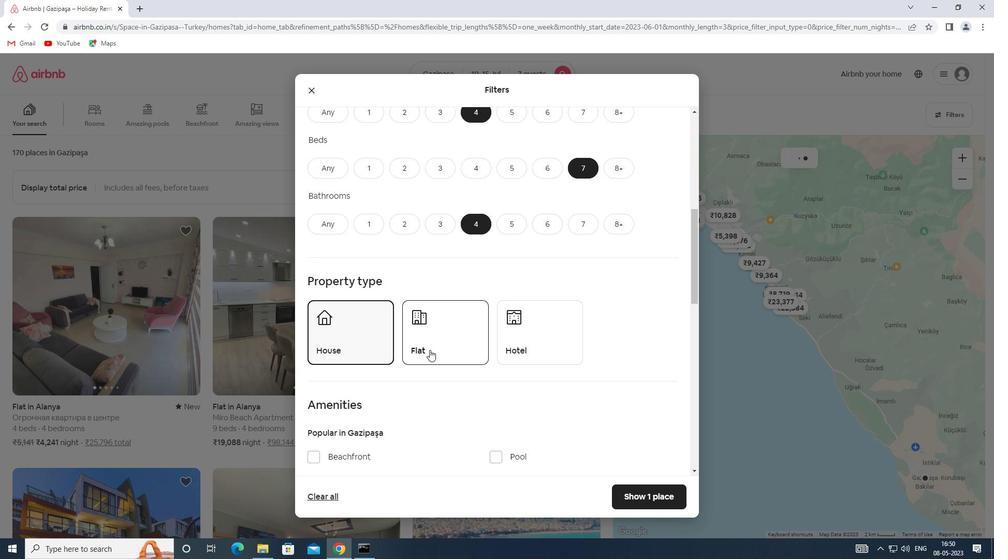 
Action: Mouse scrolled (429, 349) with delta (0, 0)
Screenshot: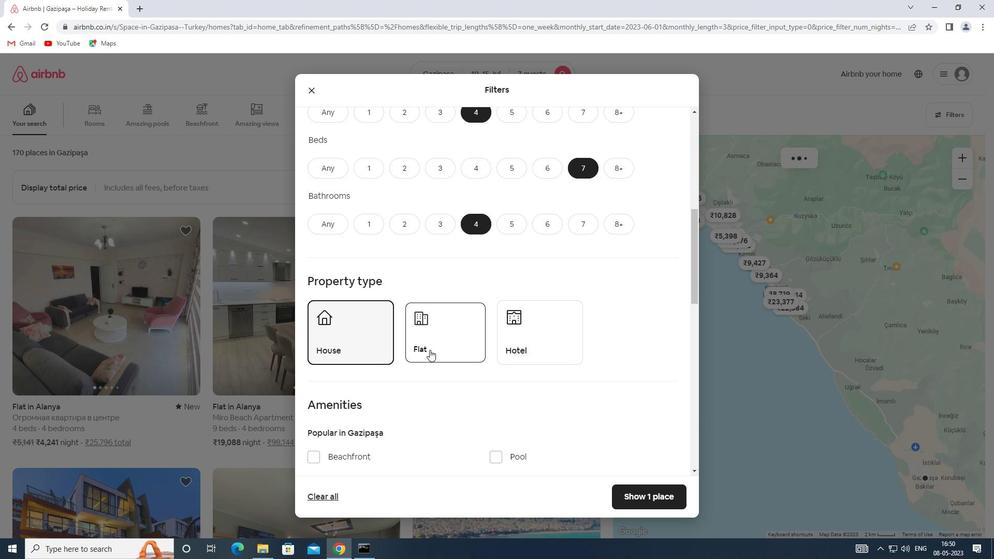 
Action: Mouse scrolled (429, 349) with delta (0, 0)
Screenshot: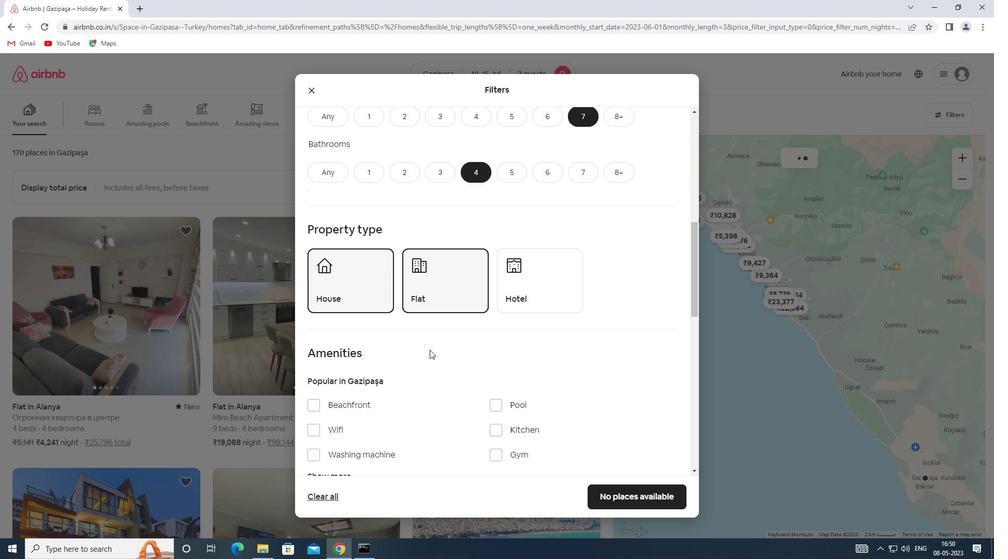 
Action: Mouse scrolled (429, 349) with delta (0, 0)
Screenshot: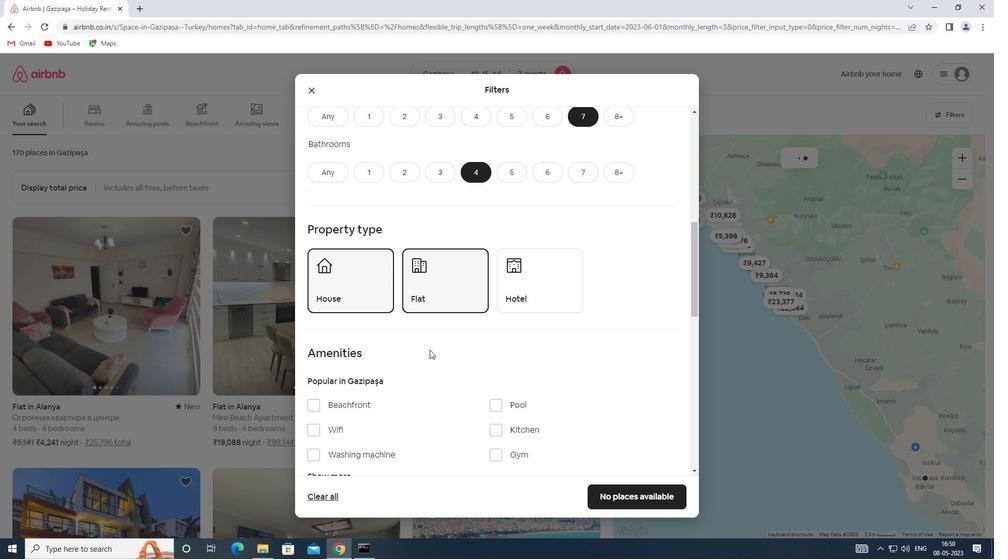 
Action: Mouse scrolled (429, 349) with delta (0, 0)
Screenshot: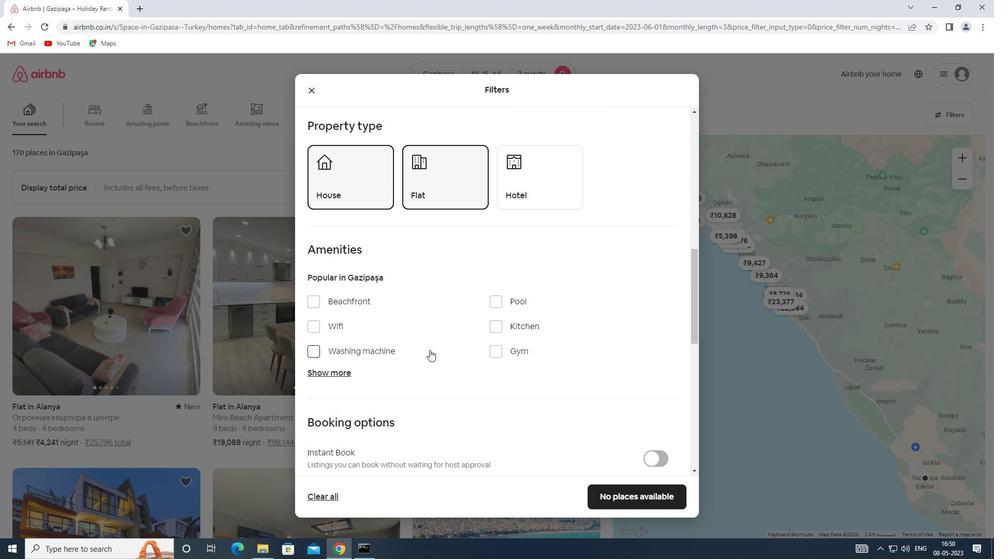 
Action: Mouse moved to (339, 324)
Screenshot: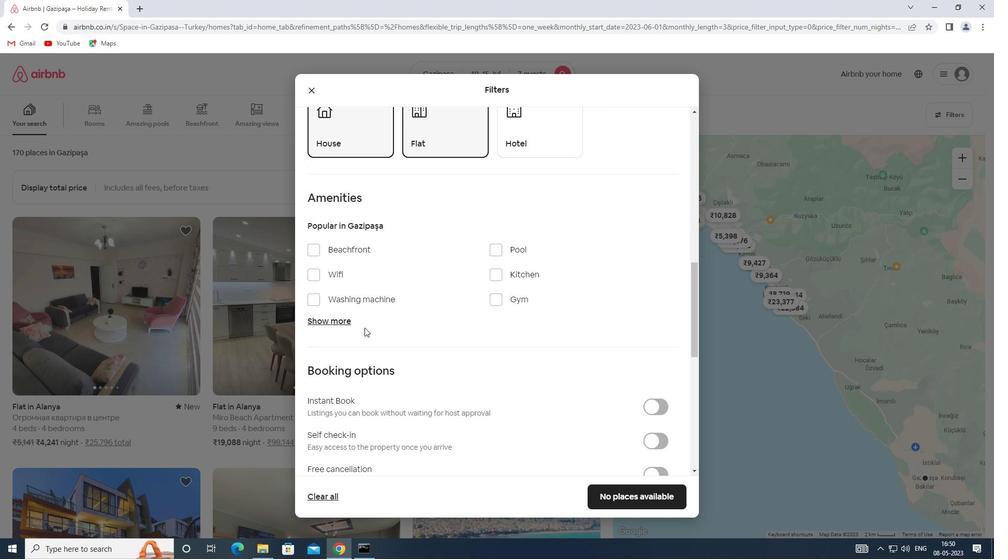 
Action: Mouse pressed left at (339, 324)
Screenshot: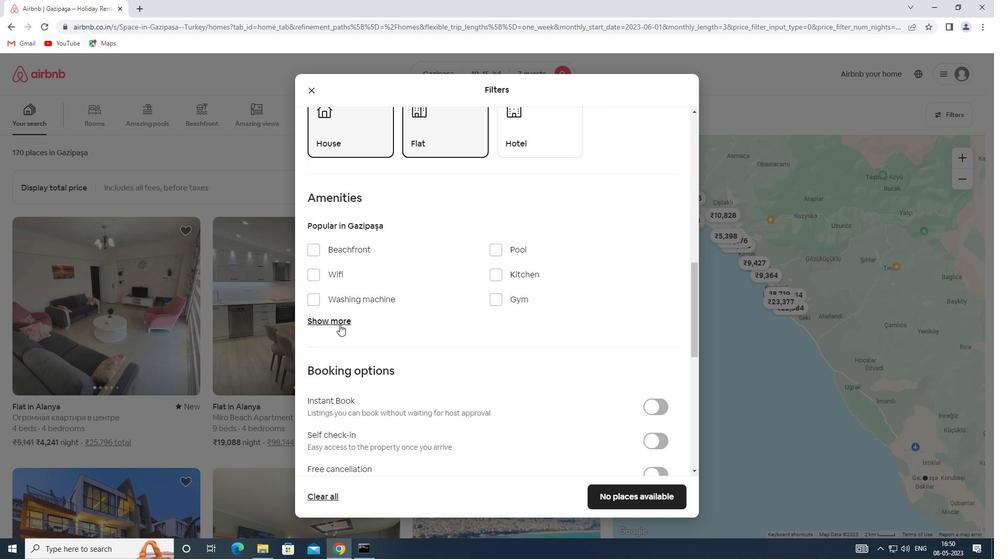 
Action: Mouse moved to (310, 275)
Screenshot: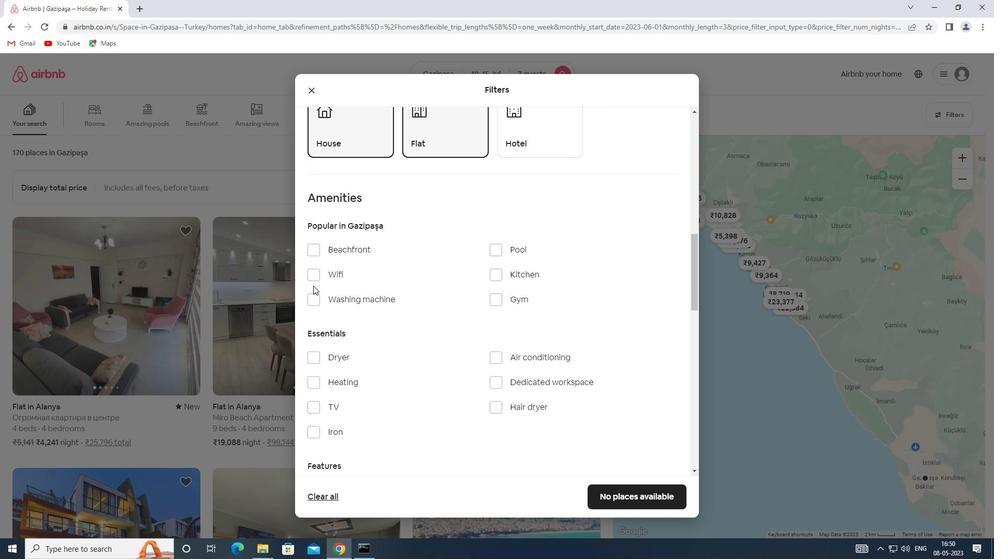 
Action: Mouse pressed left at (310, 275)
Screenshot: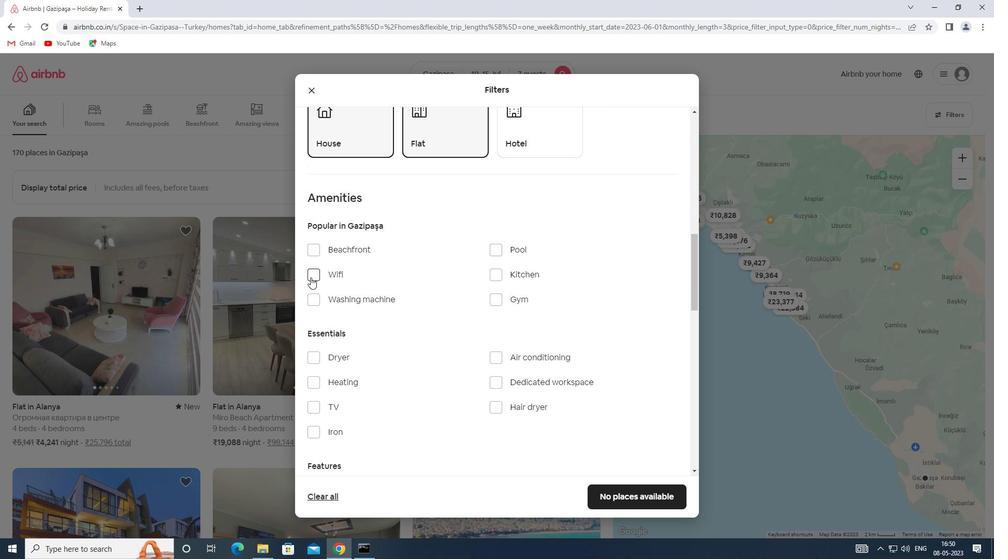 
Action: Mouse moved to (323, 406)
Screenshot: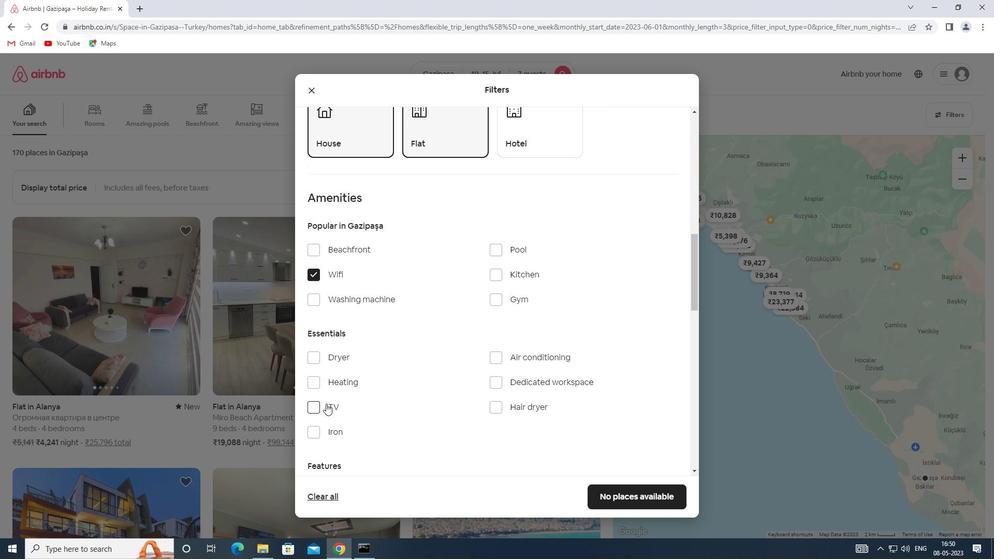 
Action: Mouse pressed left at (323, 406)
Screenshot: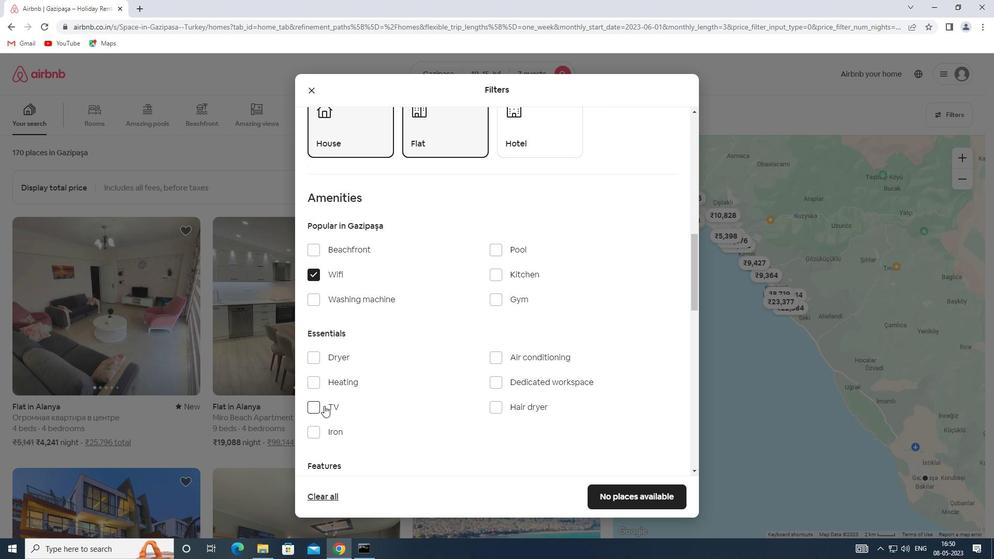 
Action: Mouse moved to (446, 286)
Screenshot: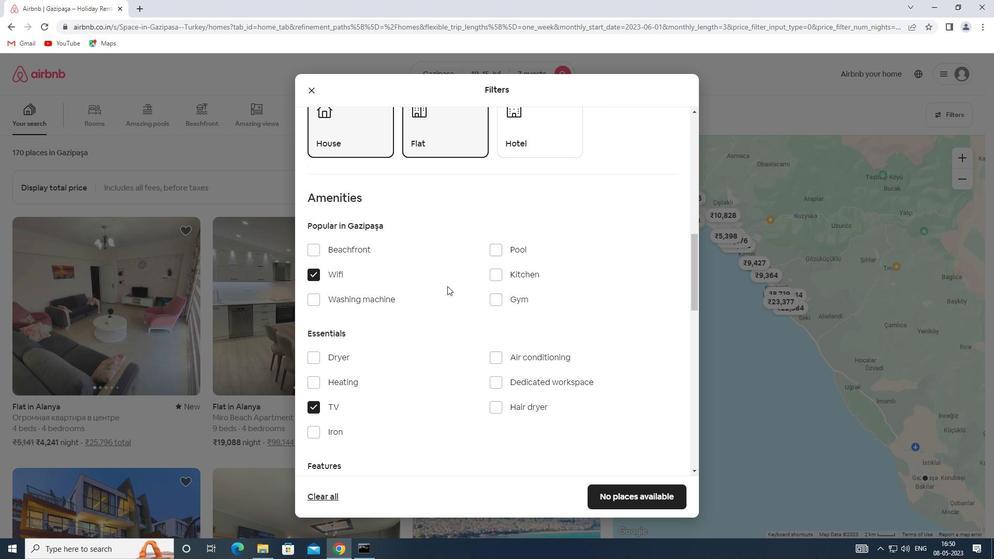 
Action: Mouse scrolled (446, 285) with delta (0, 0)
Screenshot: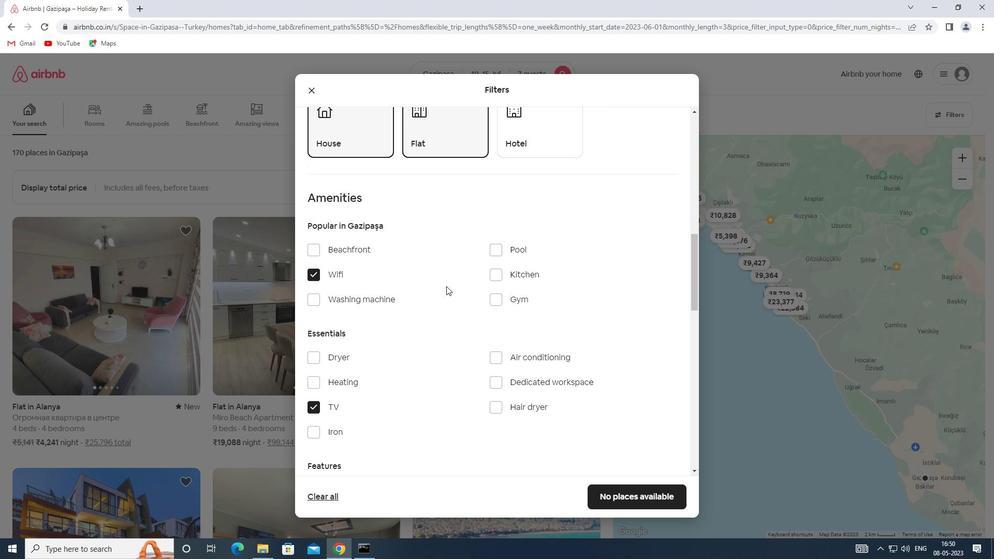 
Action: Mouse moved to (484, 279)
Screenshot: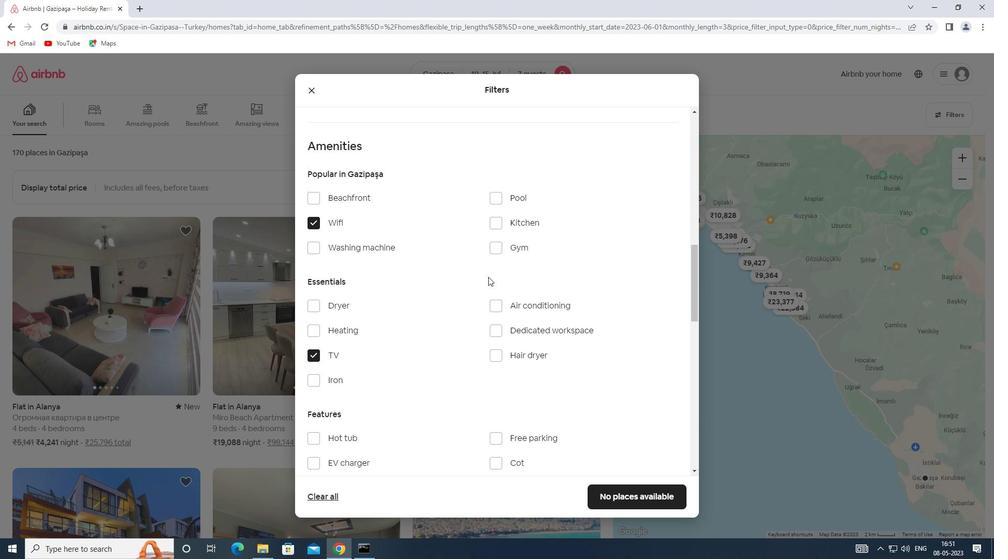 
Action: Mouse scrolled (484, 278) with delta (0, 0)
Screenshot: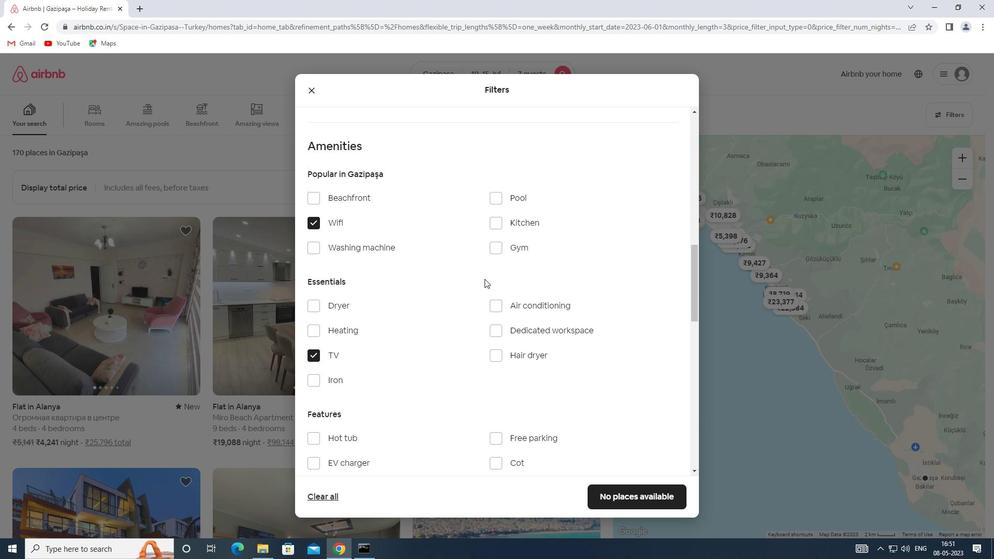 
Action: Mouse moved to (499, 385)
Screenshot: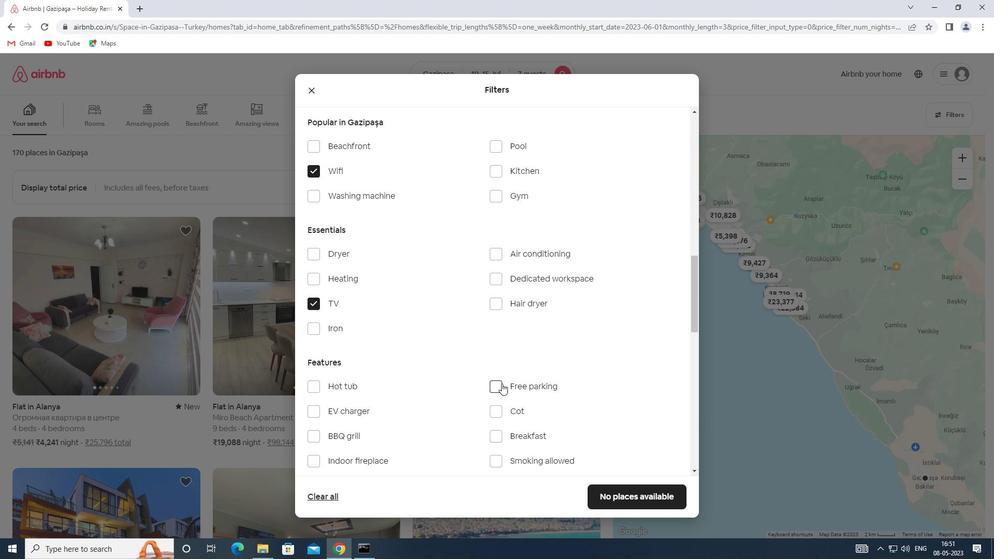 
Action: Mouse pressed left at (499, 385)
Screenshot: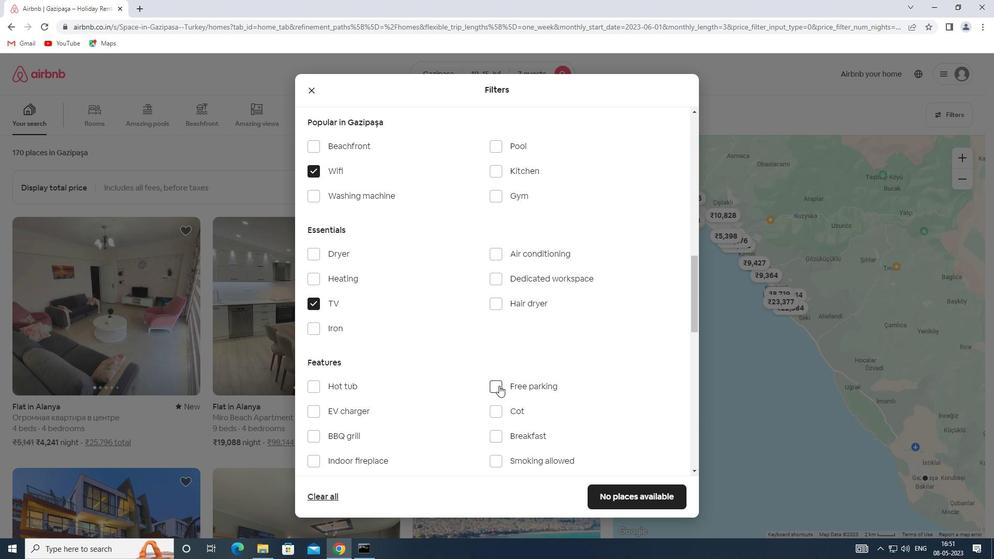 
Action: Mouse moved to (501, 385)
Screenshot: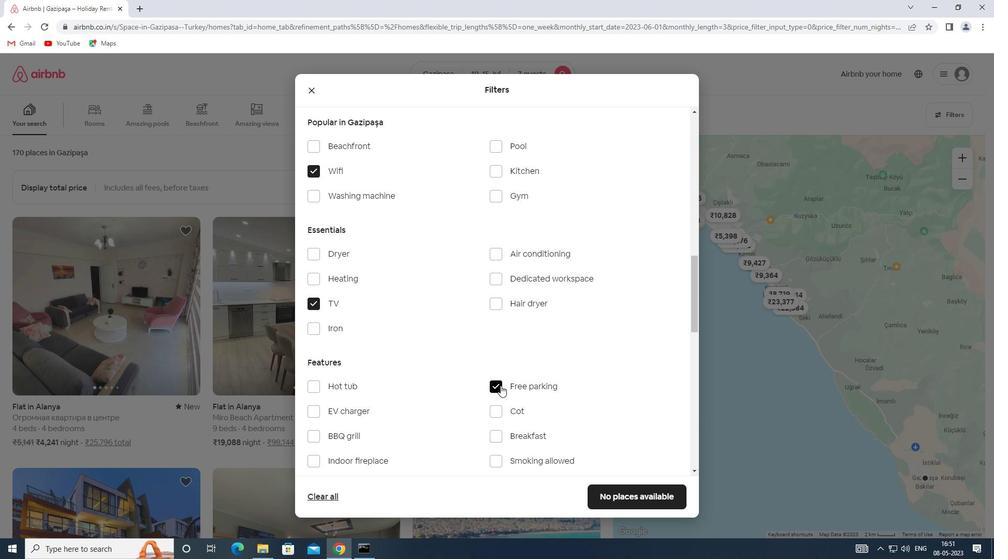 
Action: Mouse scrolled (501, 384) with delta (0, 0)
Screenshot: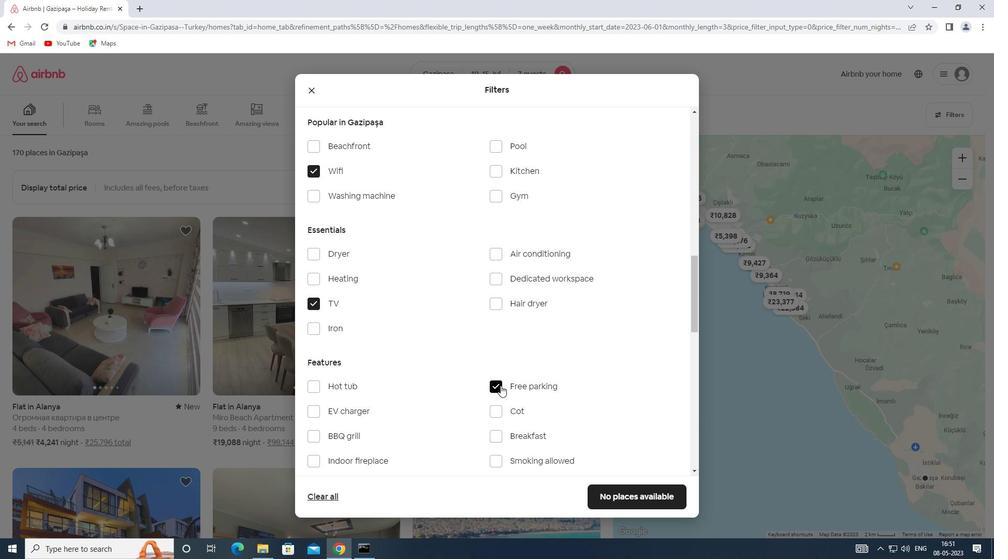 
Action: Mouse moved to (489, 147)
Screenshot: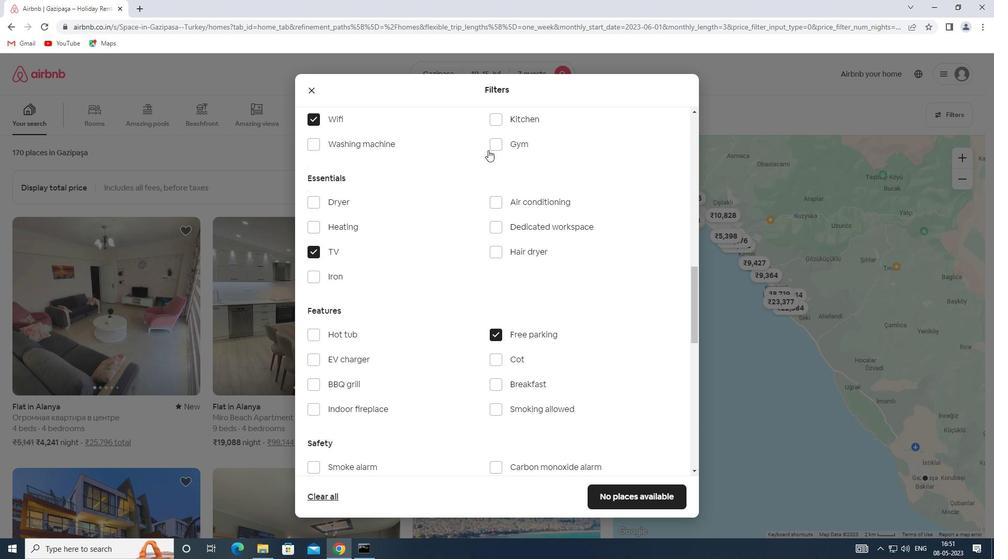 
Action: Mouse pressed left at (489, 147)
Screenshot: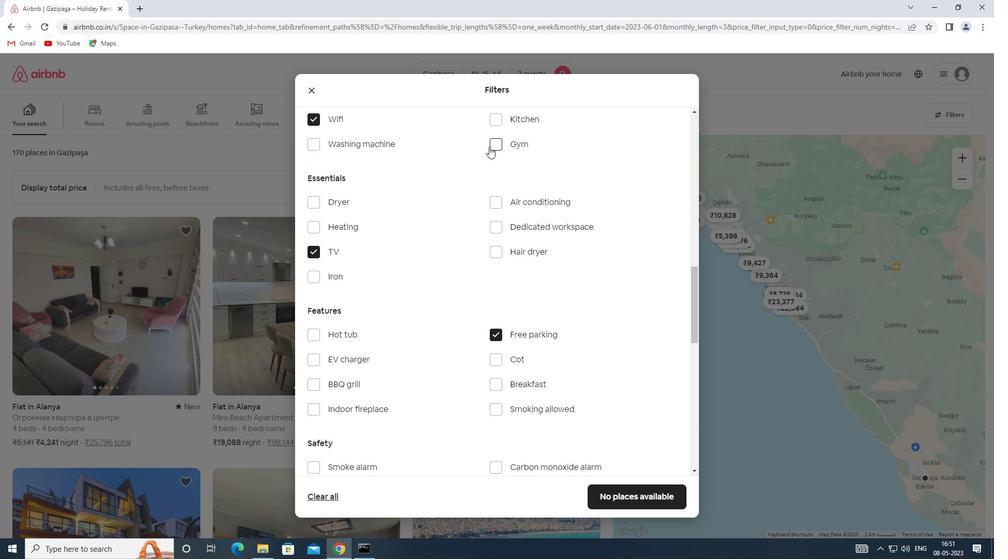 
Action: Mouse moved to (494, 384)
Screenshot: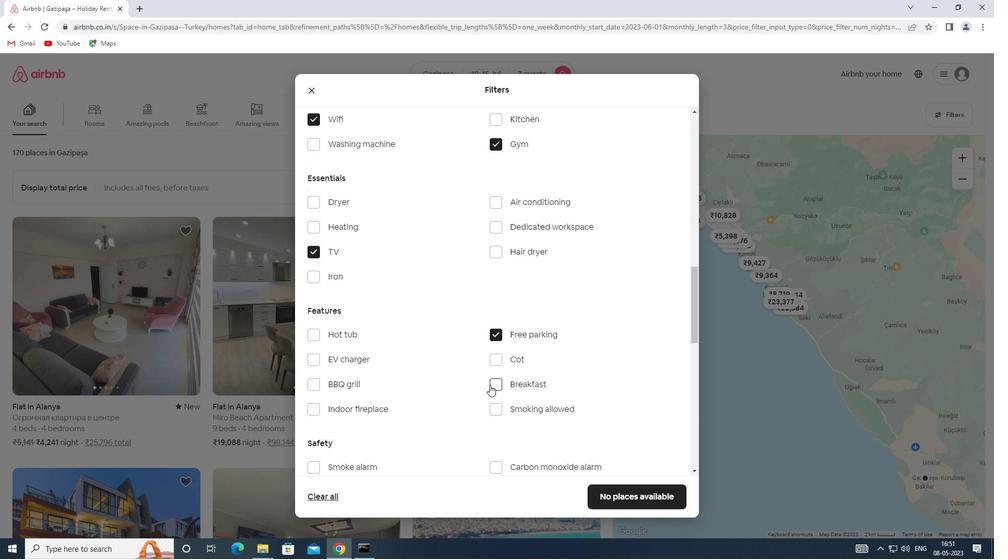
Action: Mouse pressed left at (494, 384)
Screenshot: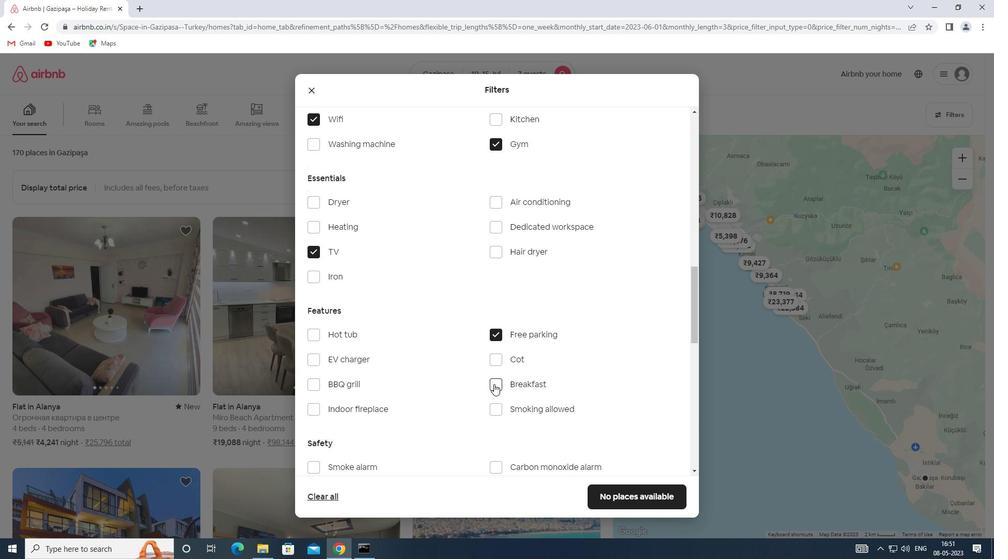 
Action: Mouse moved to (499, 381)
Screenshot: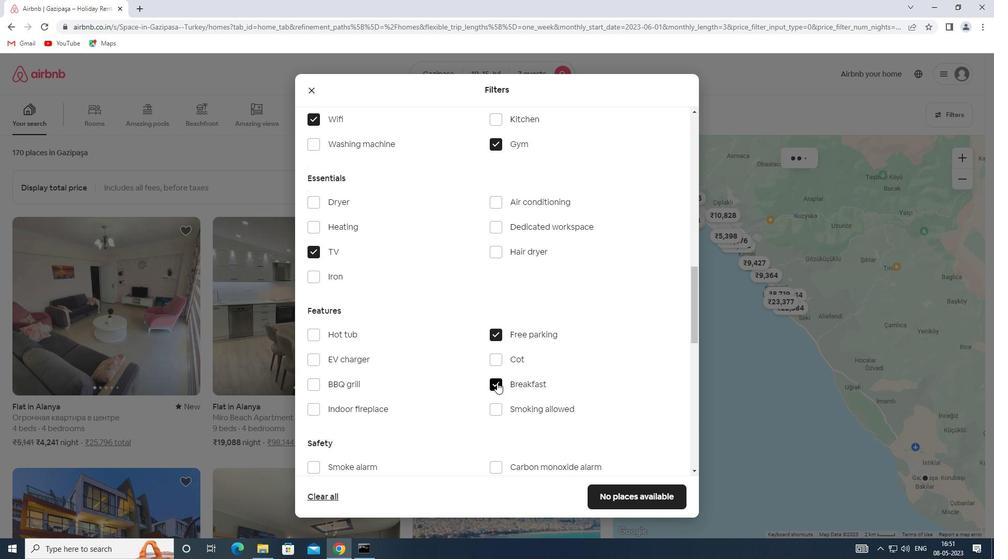
Action: Mouse scrolled (499, 381) with delta (0, 0)
Screenshot: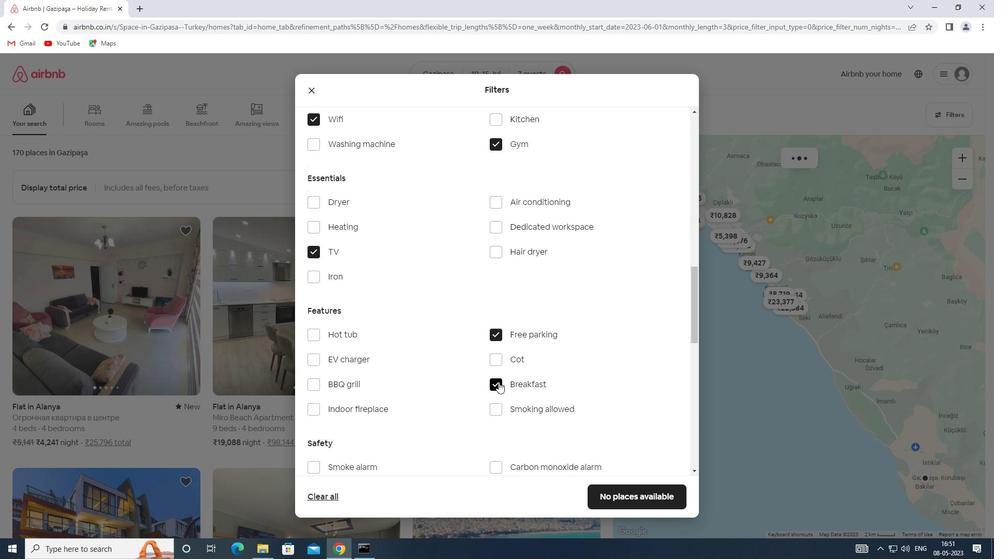 
Action: Mouse scrolled (499, 381) with delta (0, 0)
Screenshot: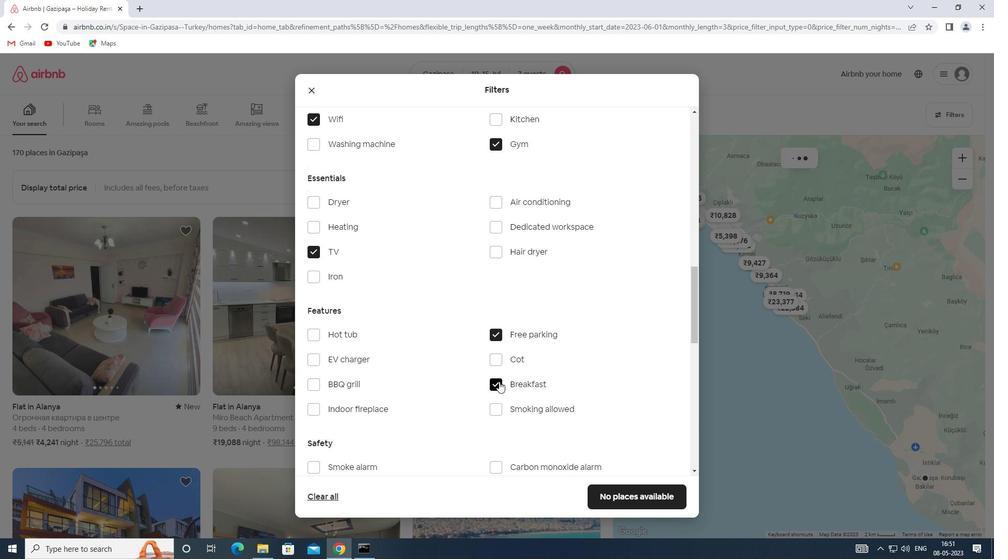 
Action: Mouse scrolled (499, 381) with delta (0, 0)
Screenshot: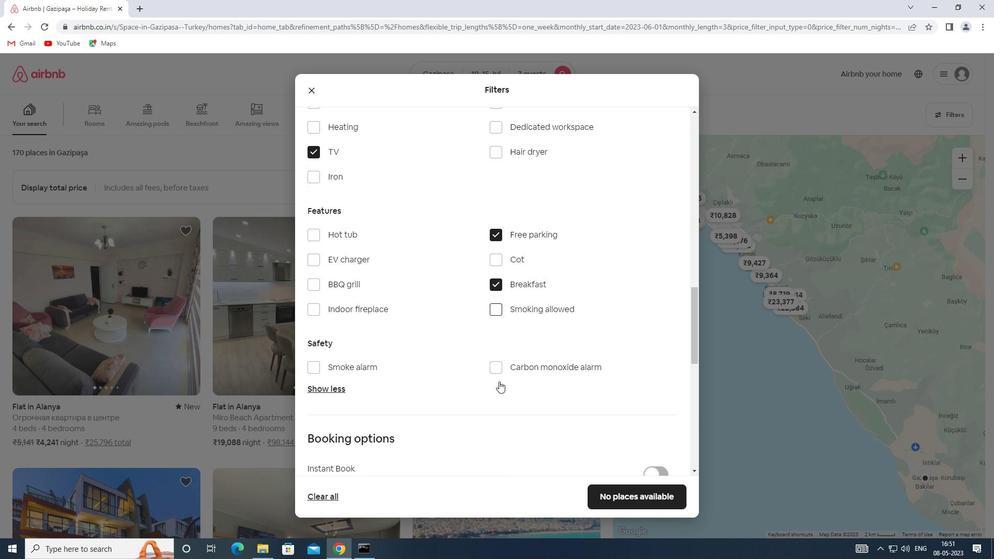 
Action: Mouse moved to (570, 397)
Screenshot: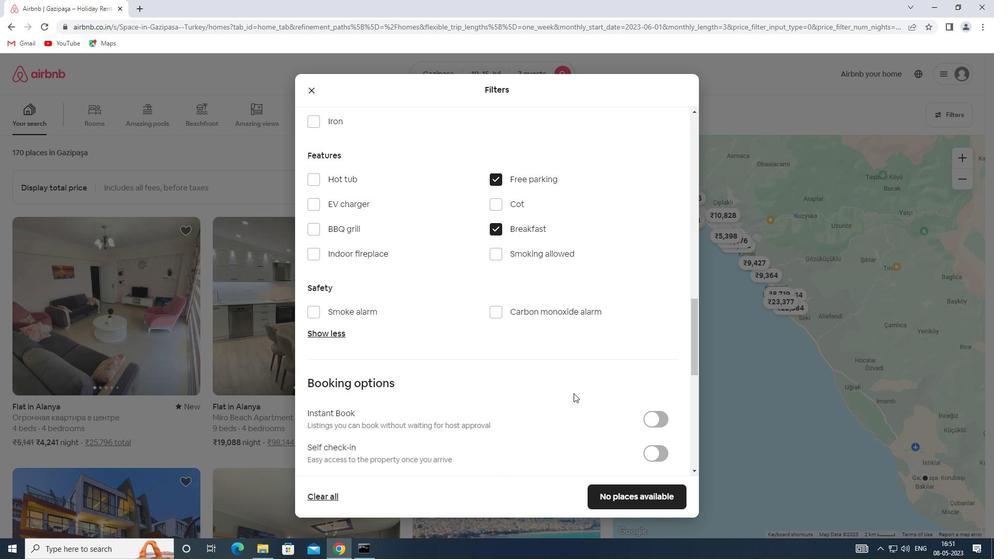 
Action: Mouse scrolled (570, 397) with delta (0, 0)
Screenshot: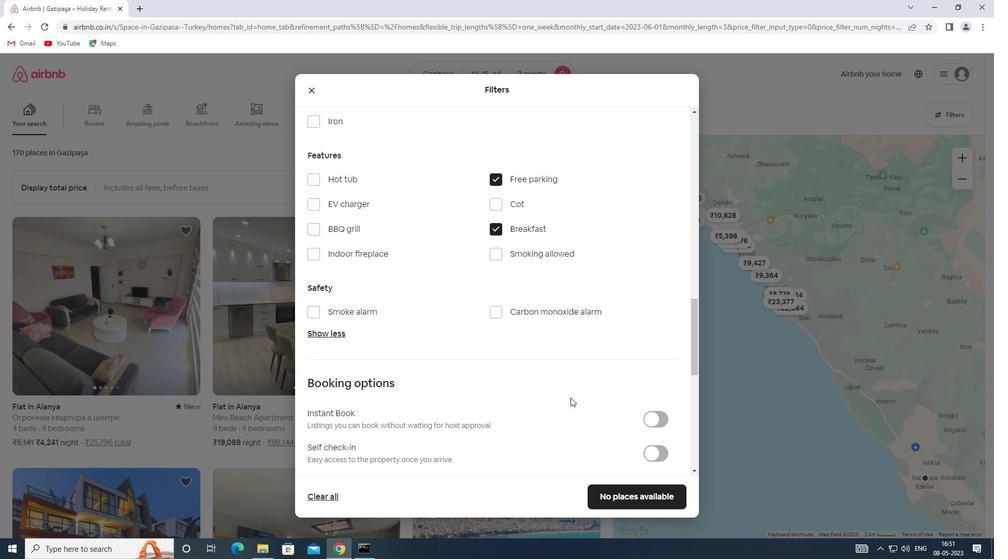 
Action: Mouse moved to (646, 395)
Screenshot: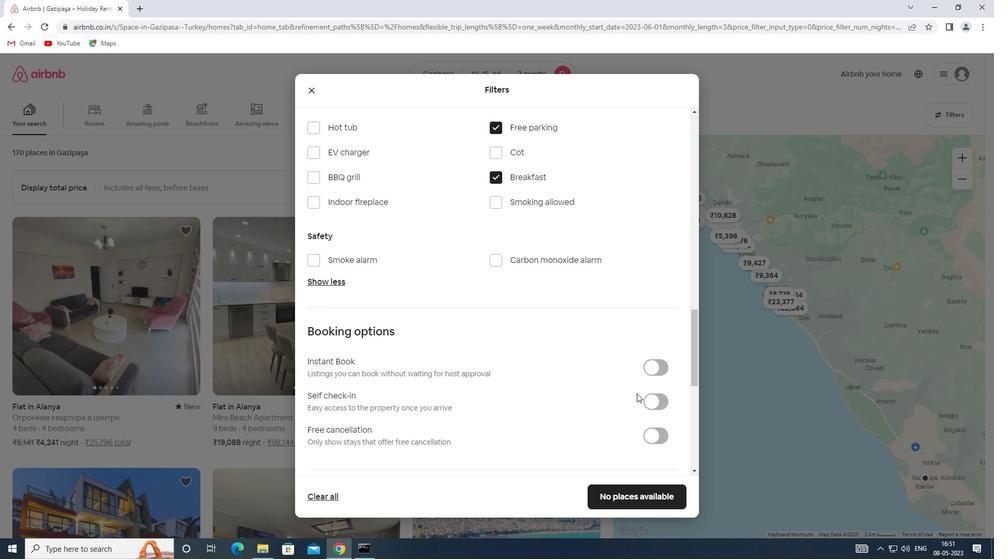 
Action: Mouse pressed left at (646, 395)
Screenshot: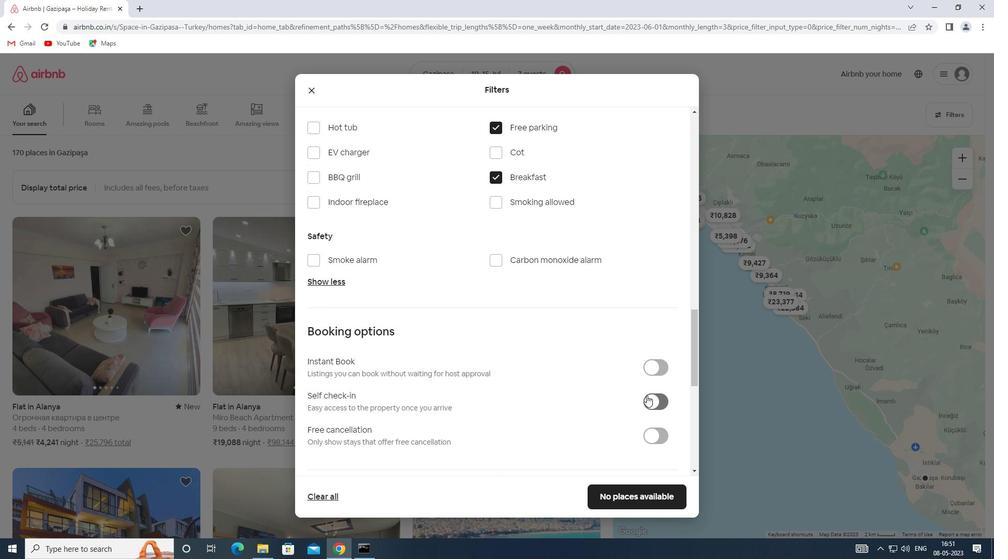 
Action: Mouse moved to (428, 404)
Screenshot: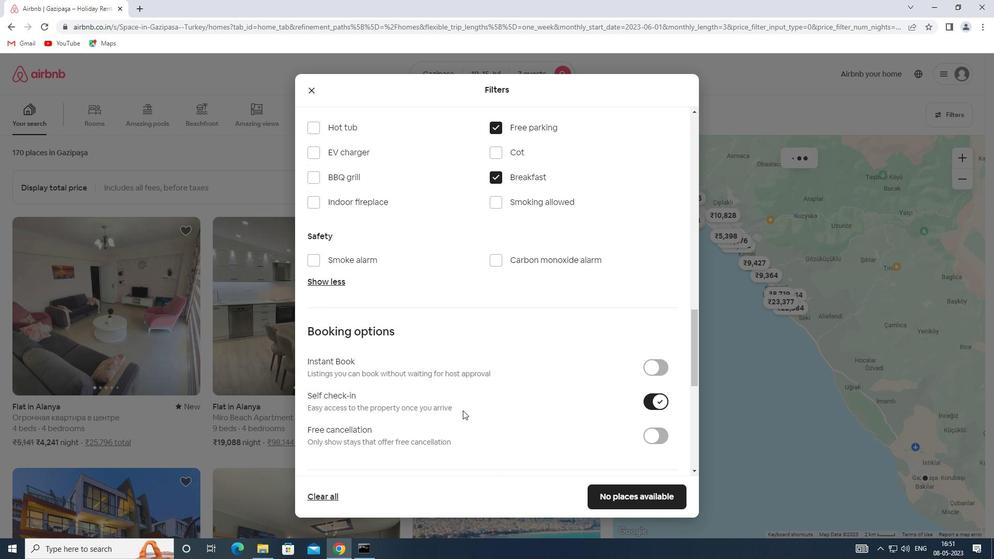 
Action: Mouse scrolled (428, 403) with delta (0, 0)
Screenshot: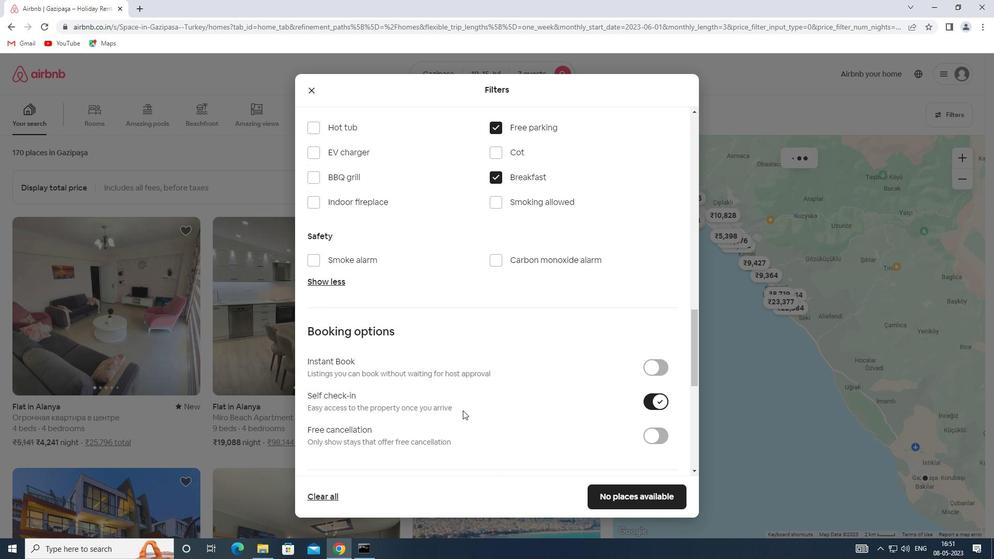 
Action: Mouse moved to (427, 404)
Screenshot: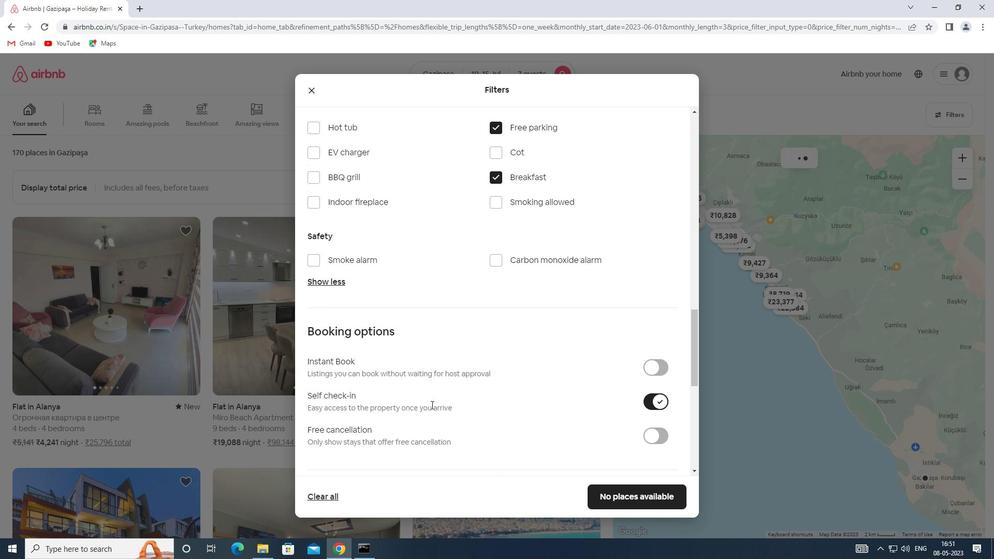 
Action: Mouse scrolled (427, 403) with delta (0, 0)
Screenshot: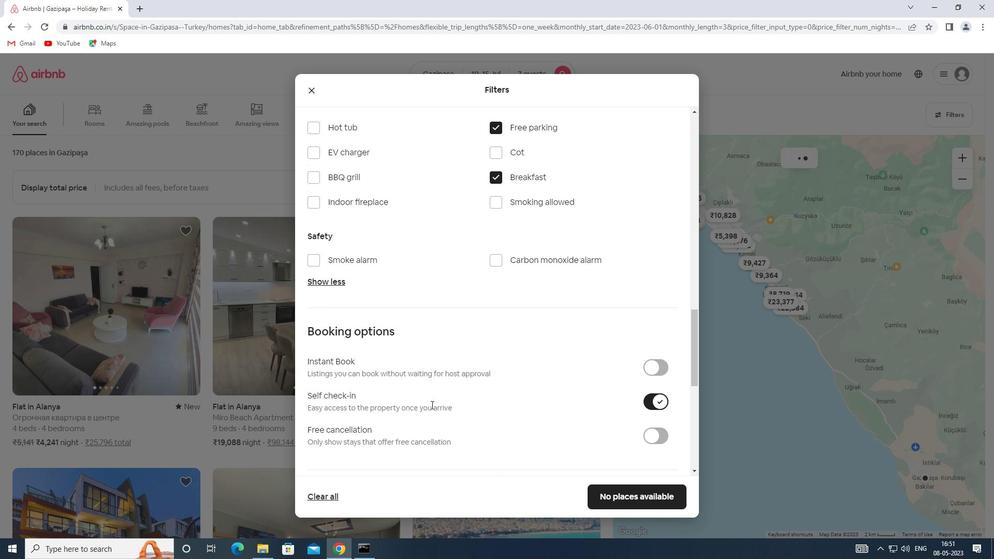 
Action: Mouse scrolled (427, 403) with delta (0, 0)
Screenshot: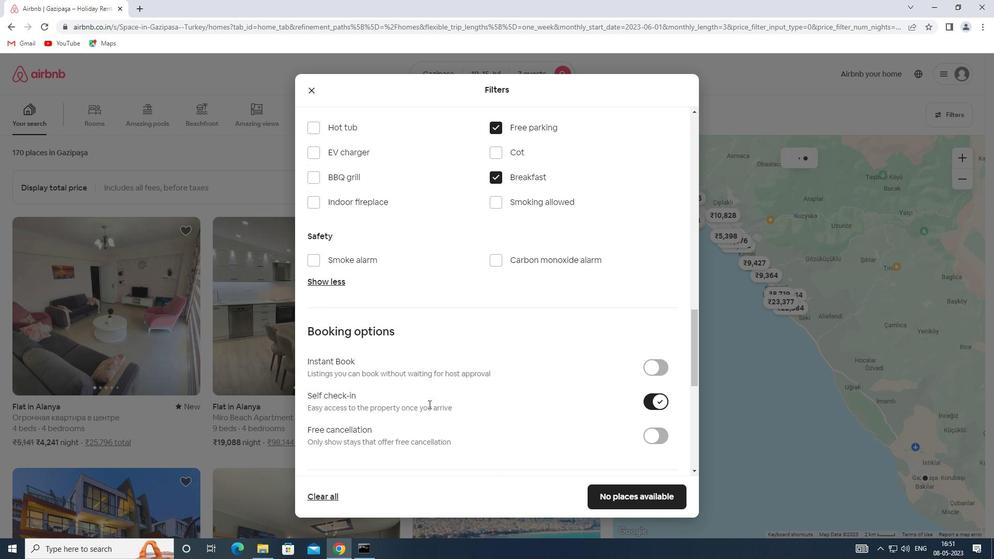 
Action: Mouse moved to (415, 401)
Screenshot: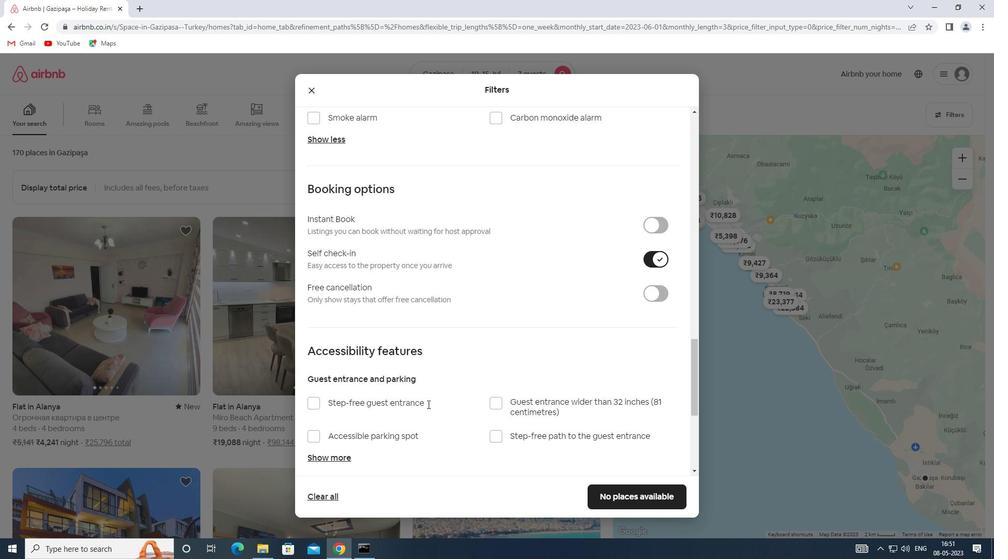 
Action: Mouse scrolled (415, 400) with delta (0, 0)
Screenshot: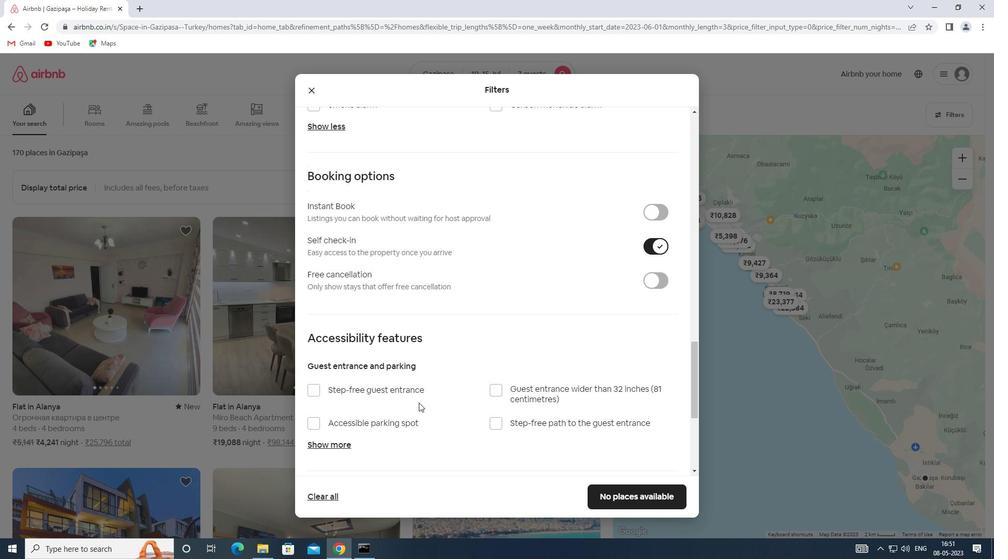 
Action: Mouse scrolled (415, 400) with delta (0, 0)
Screenshot: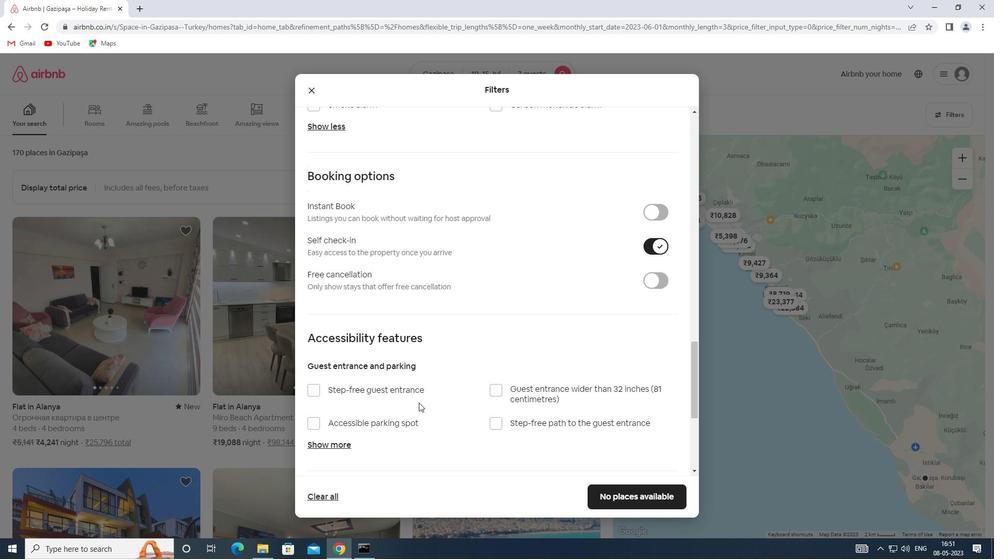 
Action: Mouse scrolled (415, 400) with delta (0, 0)
Screenshot: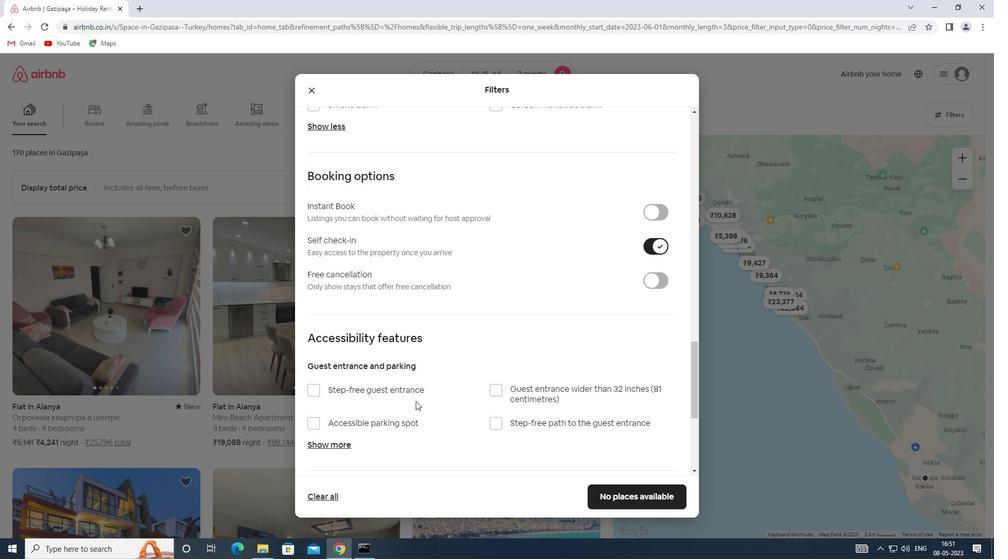 
Action: Mouse scrolled (415, 400) with delta (0, 0)
Screenshot: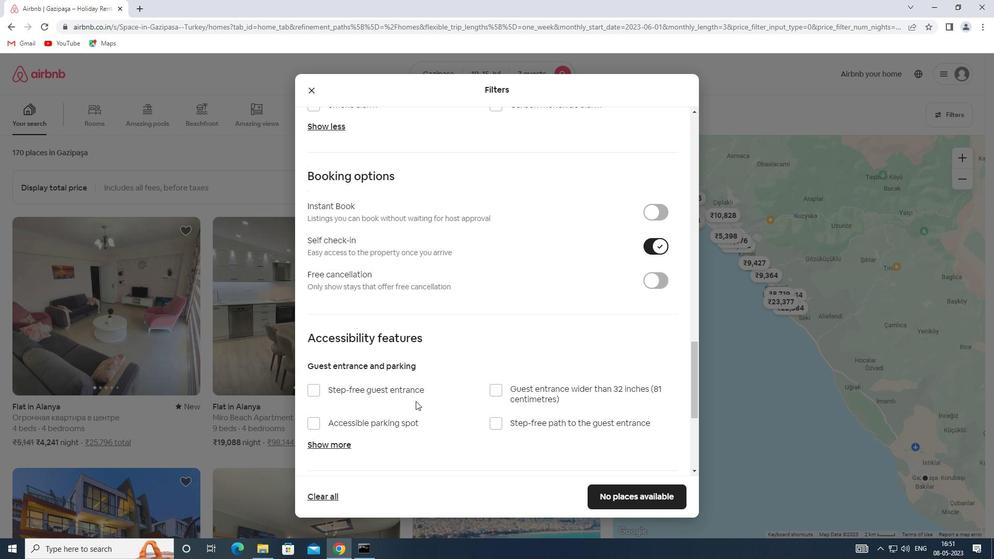 
Action: Mouse moved to (413, 401)
Screenshot: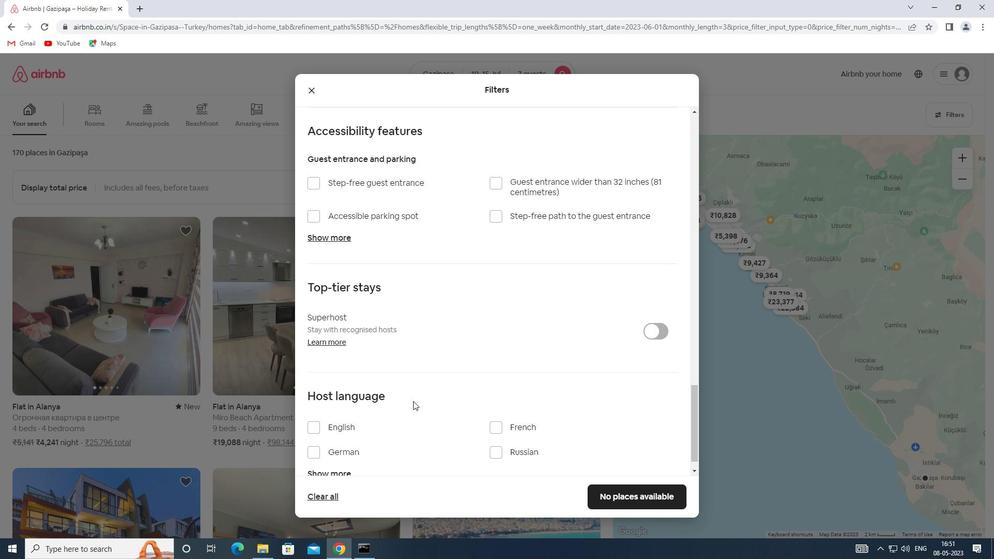 
Action: Mouse scrolled (413, 400) with delta (0, 0)
Screenshot: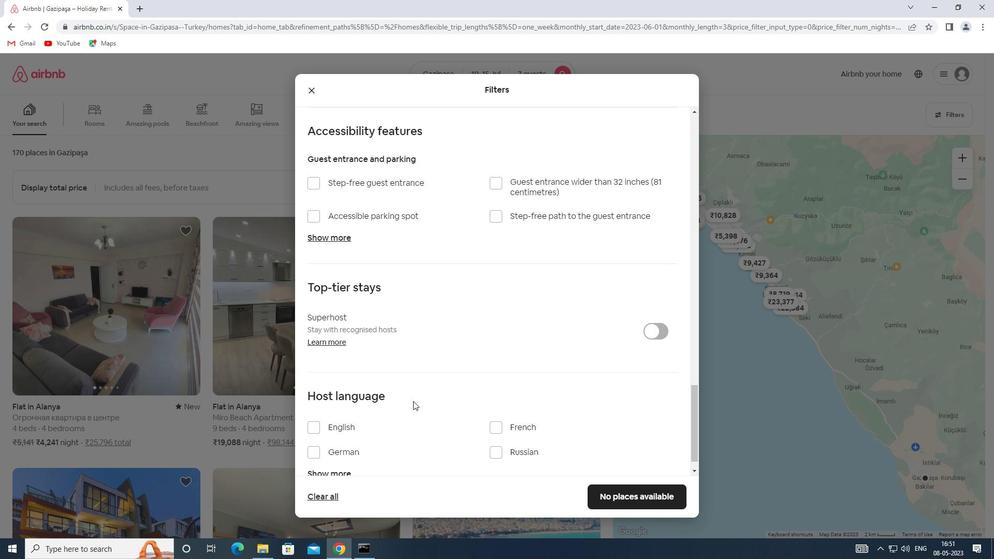 
Action: Mouse moved to (344, 402)
Screenshot: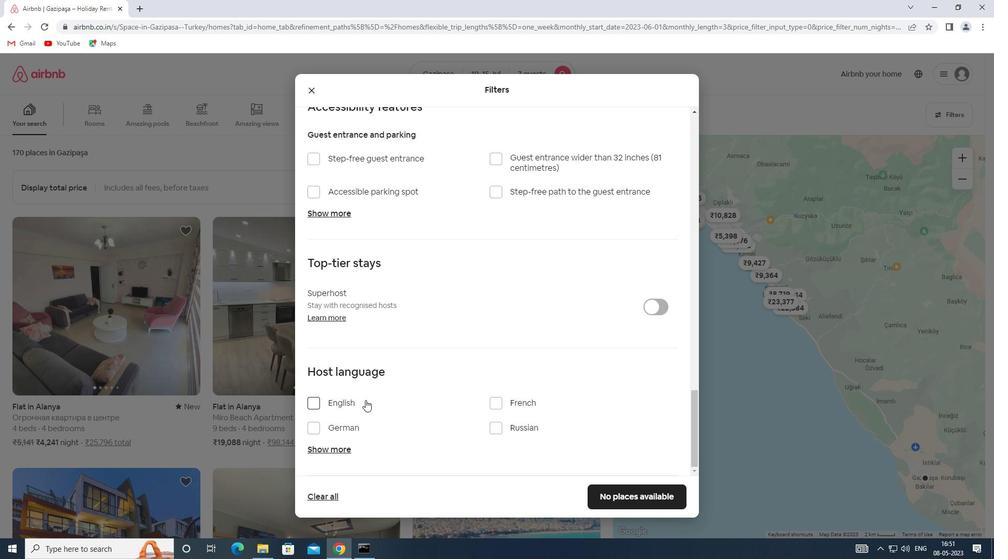 
Action: Mouse pressed left at (344, 402)
Screenshot: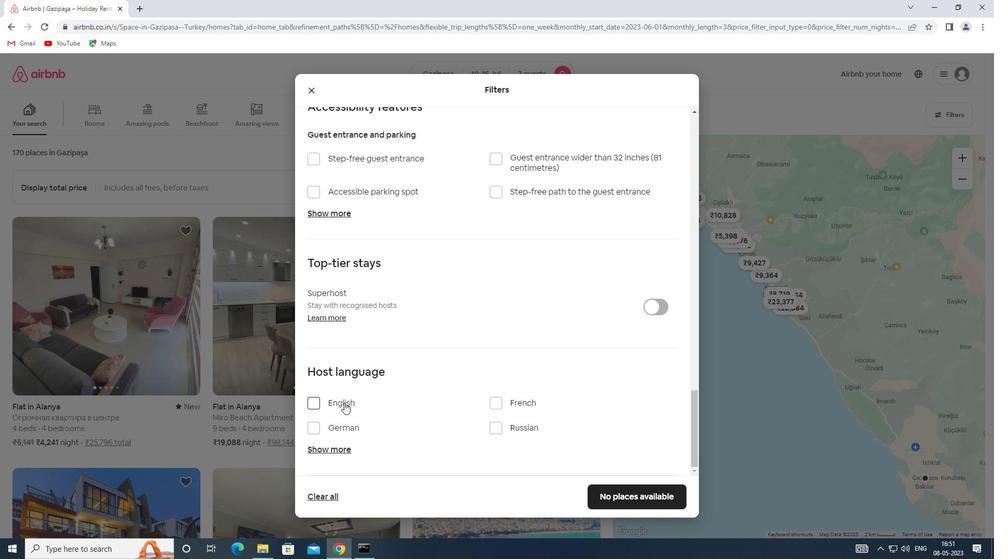 
Action: Mouse moved to (607, 497)
Screenshot: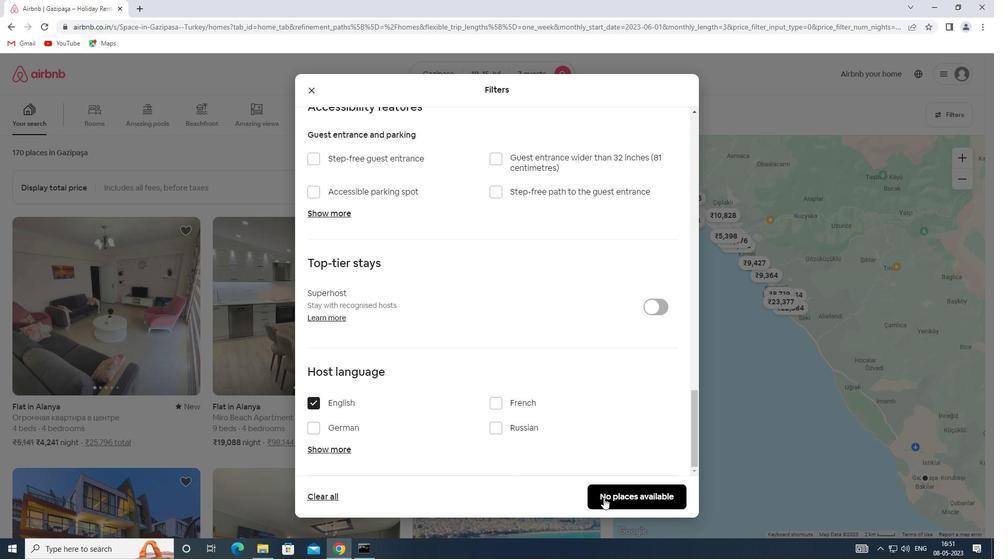 
Action: Mouse pressed left at (607, 497)
Screenshot: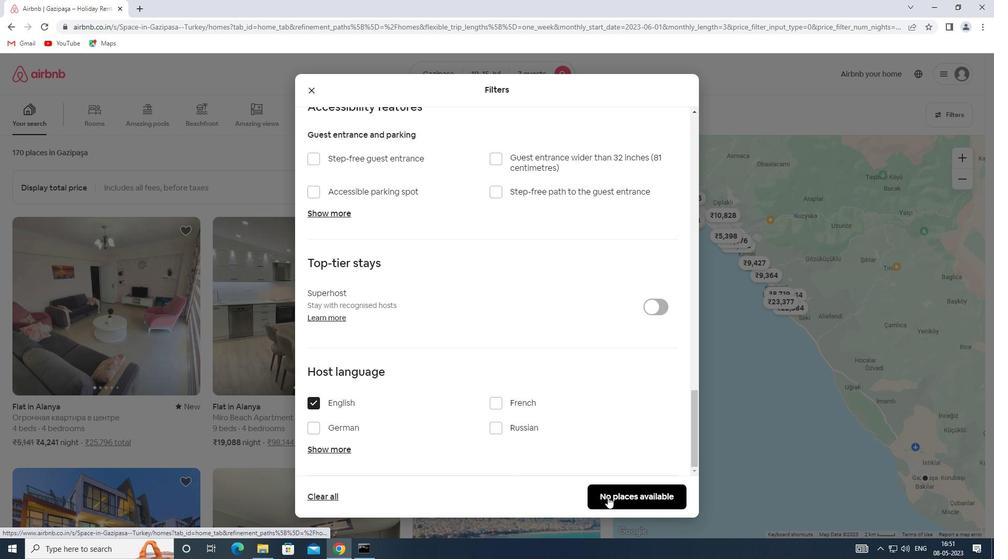 
Action: Mouse moved to (605, 497)
Screenshot: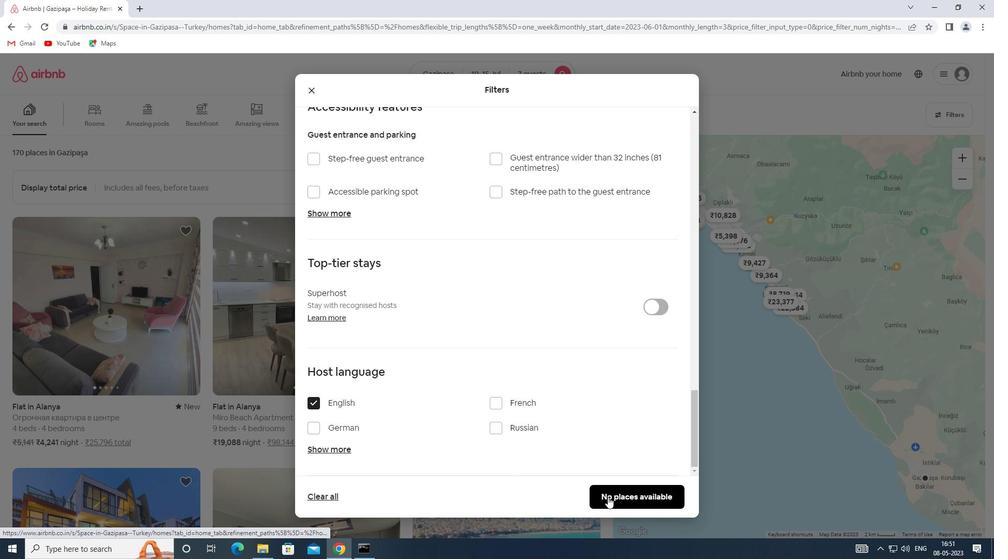 
